 Task: Search one way flight ticket for 2 adults, 2 children, 2 infants in seat in first from Monterey: Monterey Regional Airport (was Monterey Peninsula Airport) to South Bend: South Bend International Airport on 8-6-2023. Choice of flights is Singapure airlines. Number of bags: 2 carry on bags. Price is upto 71000. Outbound departure time preference is 16:30.
Action: Mouse moved to (349, 143)
Screenshot: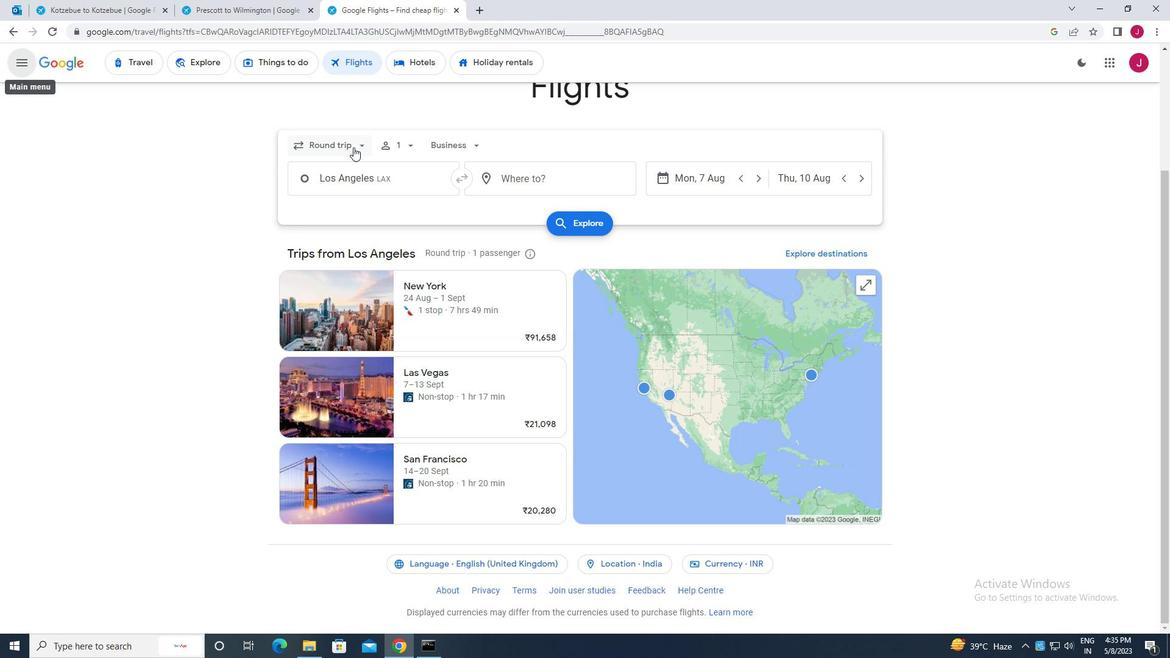 
Action: Mouse pressed left at (349, 143)
Screenshot: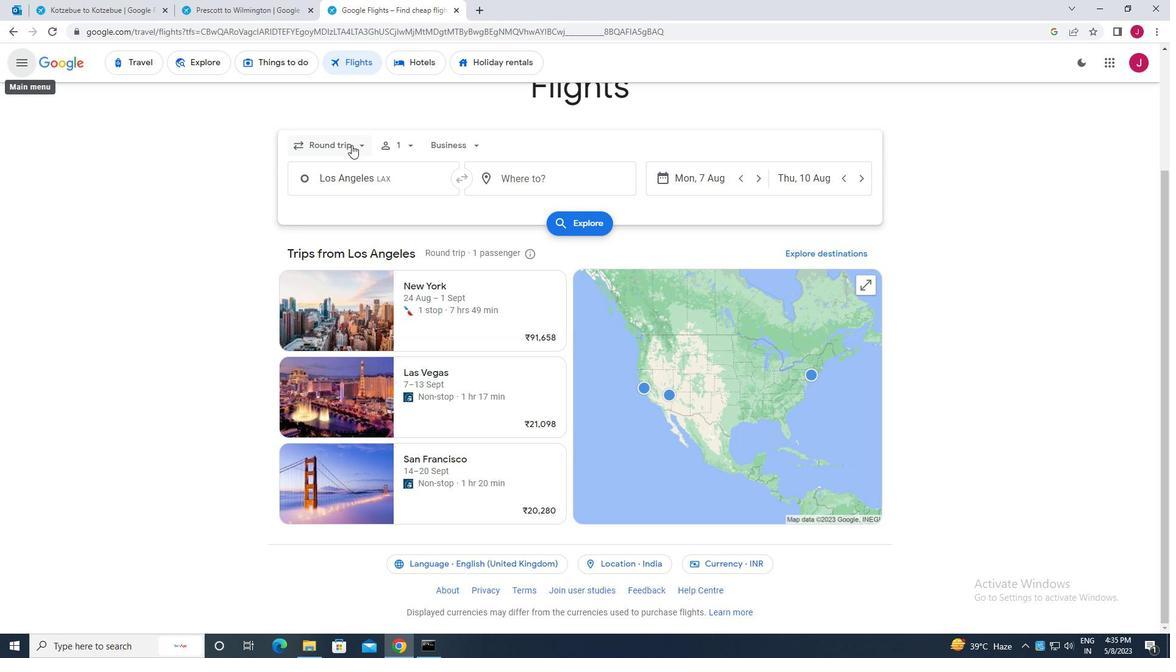 
Action: Mouse moved to (361, 202)
Screenshot: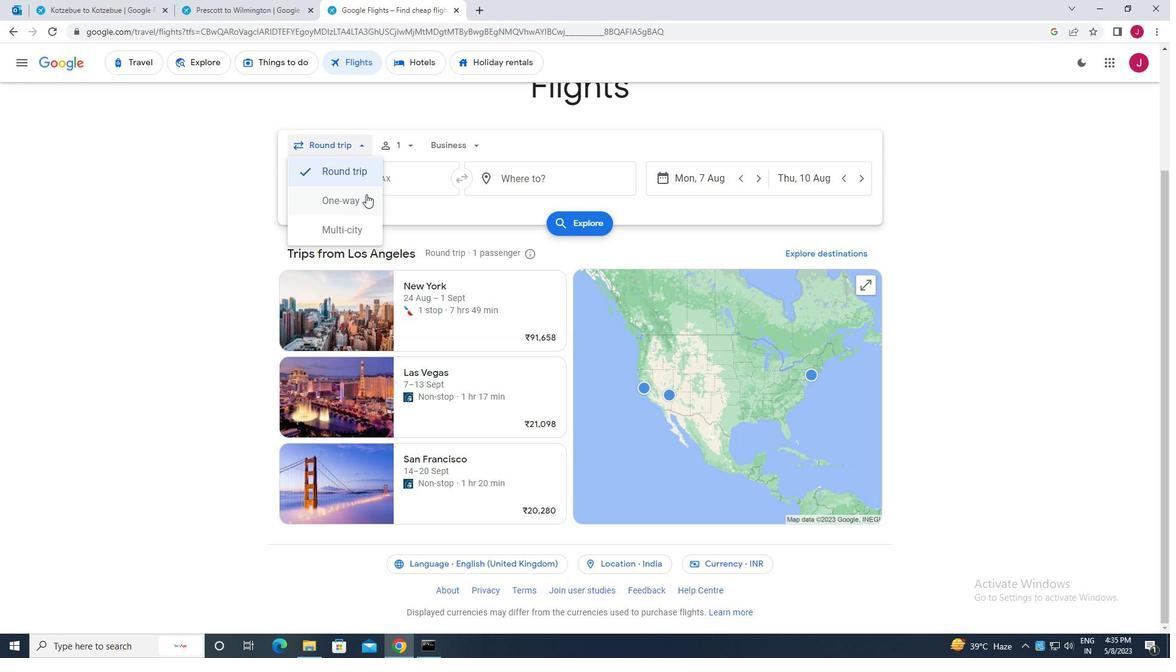 
Action: Mouse pressed left at (361, 202)
Screenshot: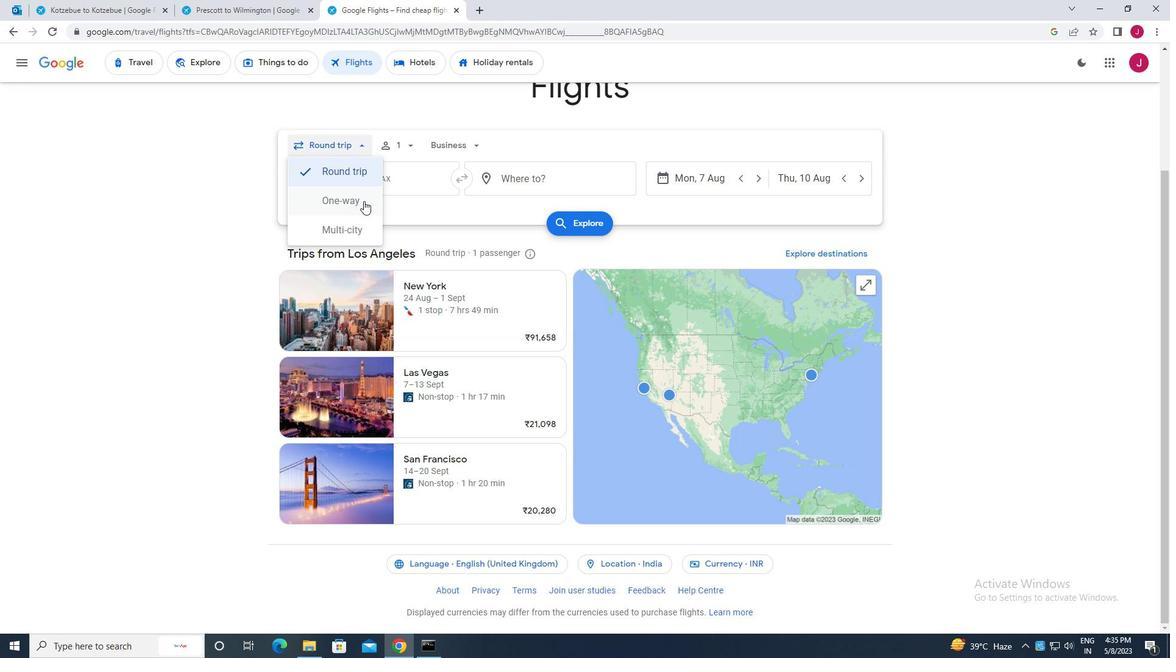 
Action: Mouse moved to (402, 145)
Screenshot: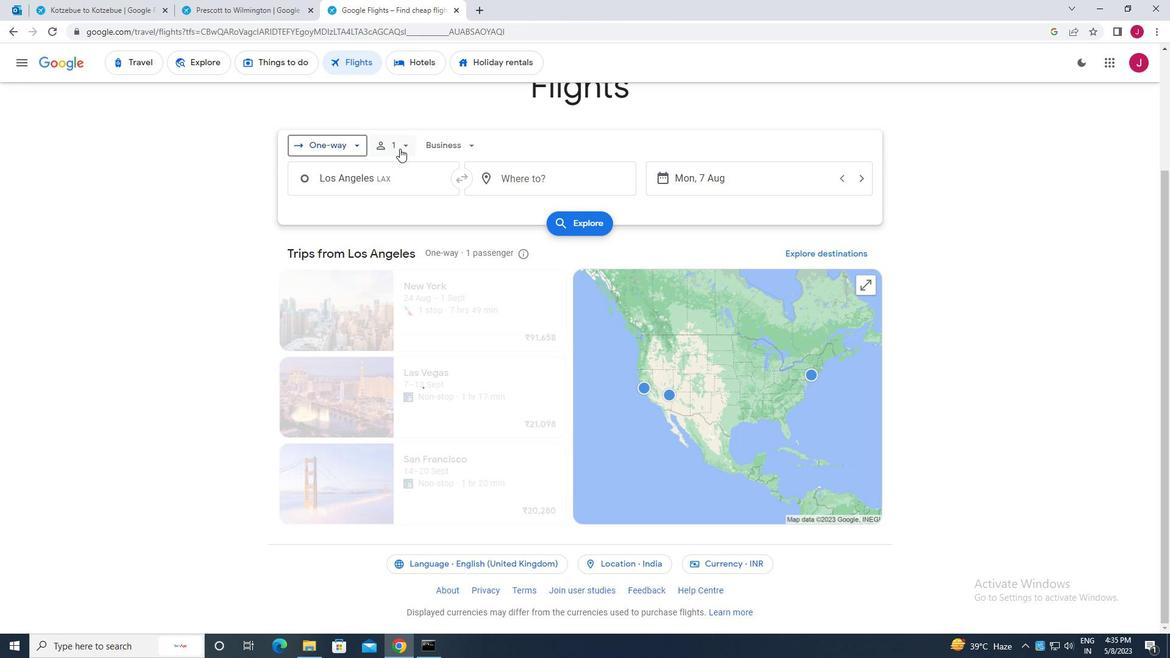 
Action: Mouse pressed left at (402, 145)
Screenshot: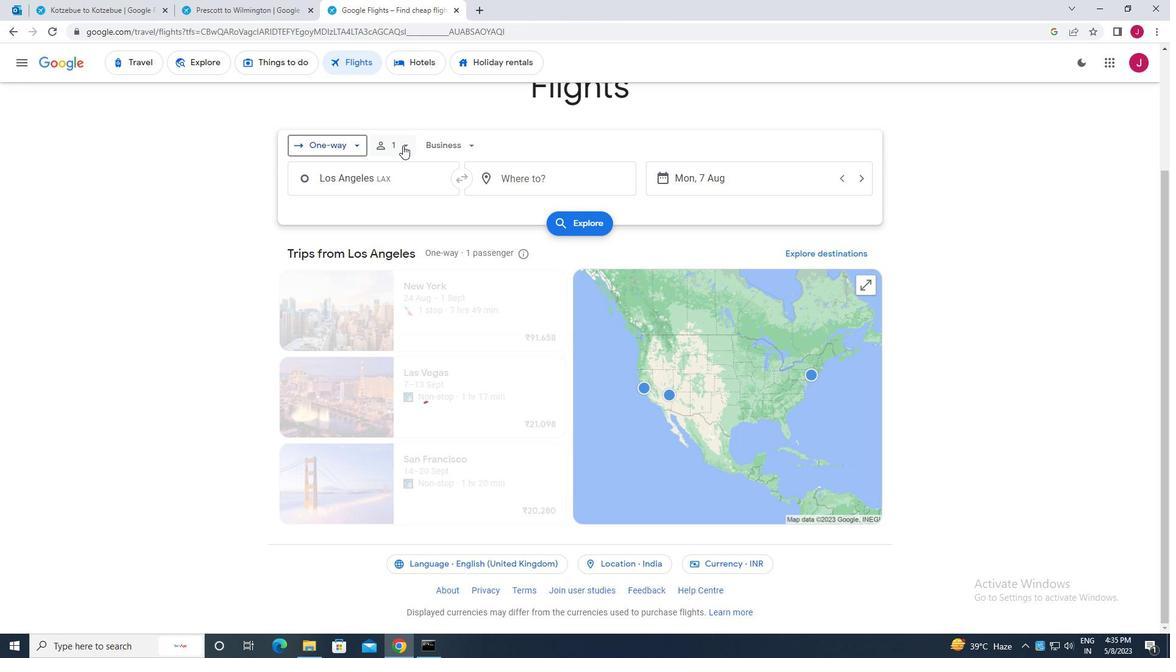 
Action: Mouse moved to (508, 176)
Screenshot: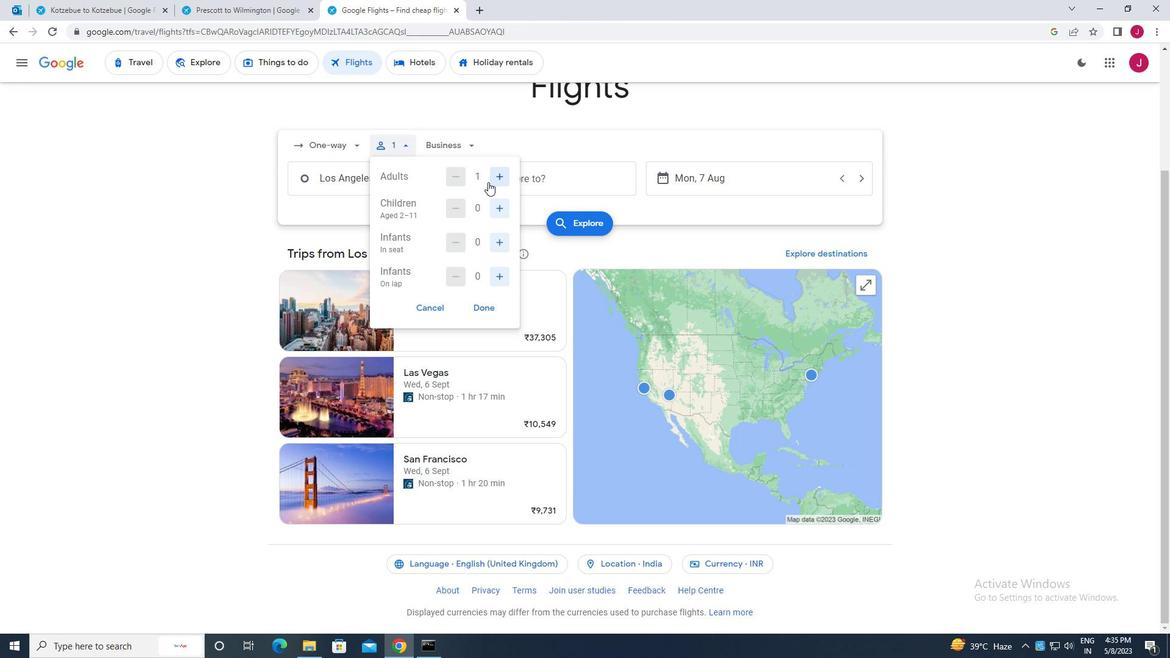 
Action: Mouse pressed left at (508, 176)
Screenshot: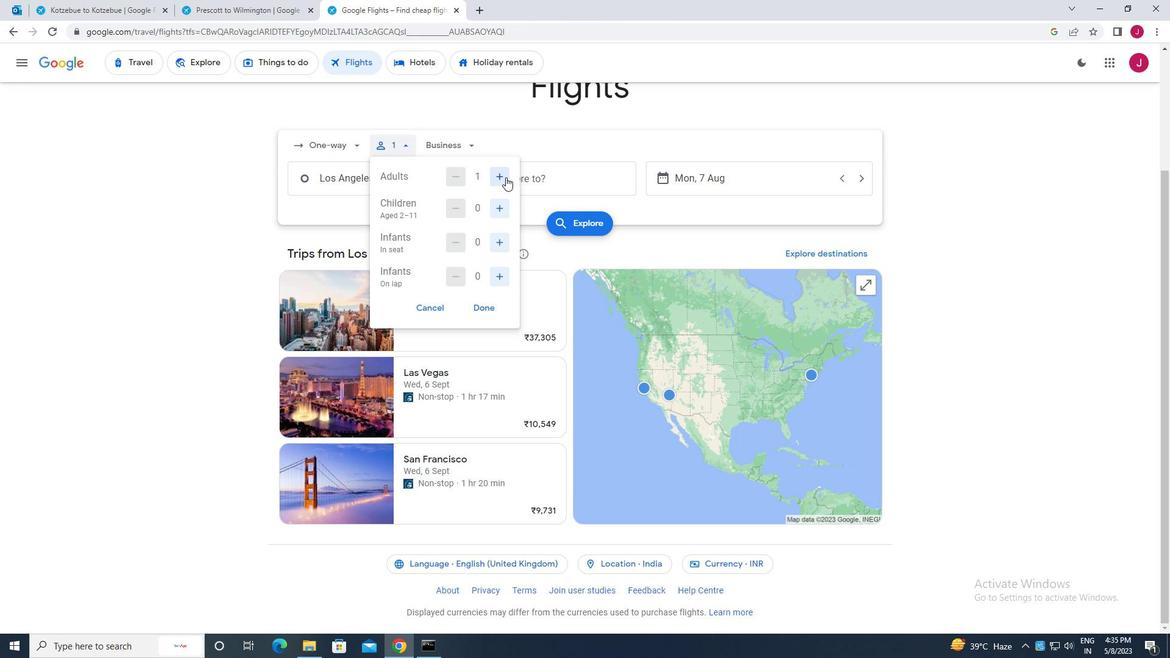 
Action: Mouse moved to (502, 207)
Screenshot: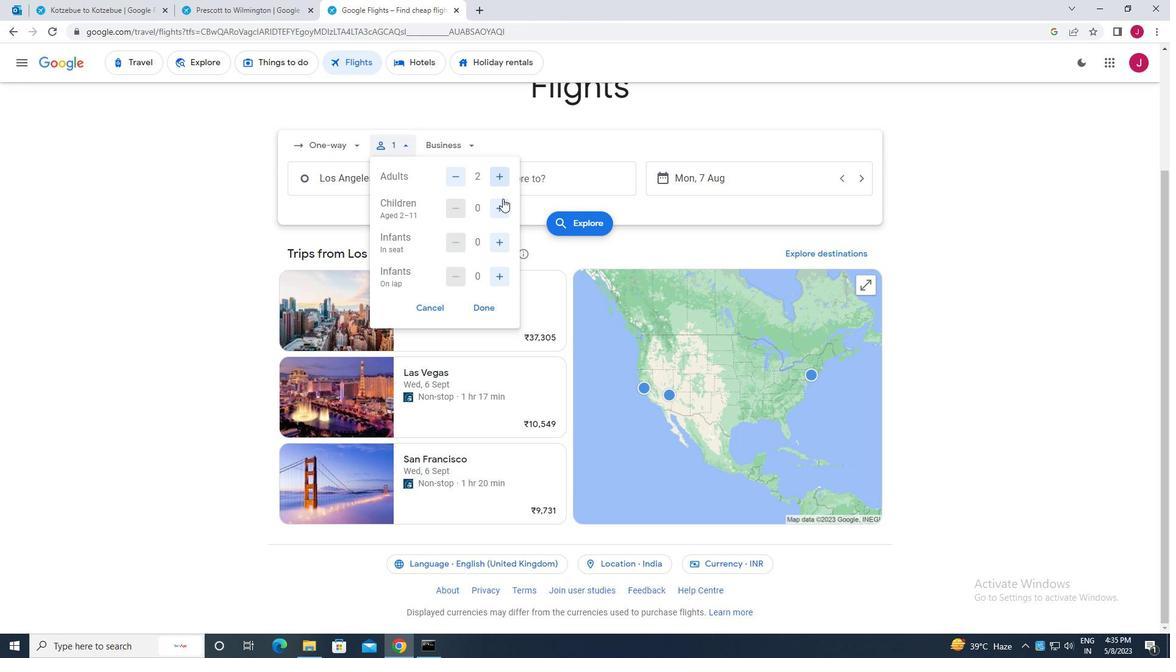 
Action: Mouse pressed left at (502, 207)
Screenshot: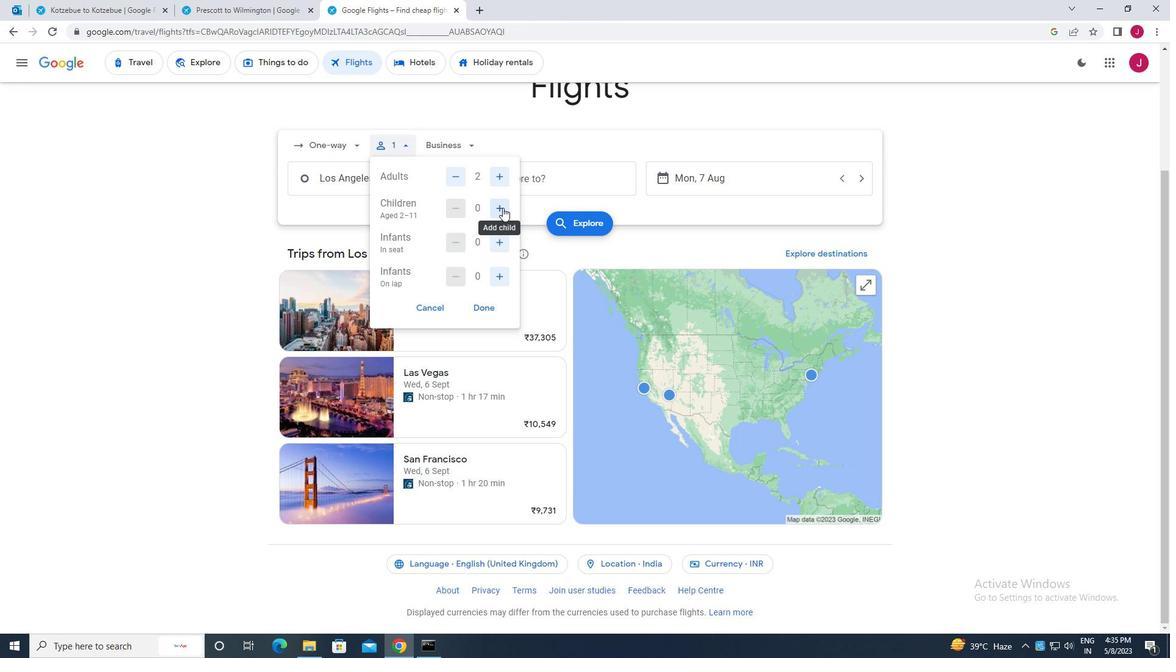 
Action: Mouse pressed left at (502, 207)
Screenshot: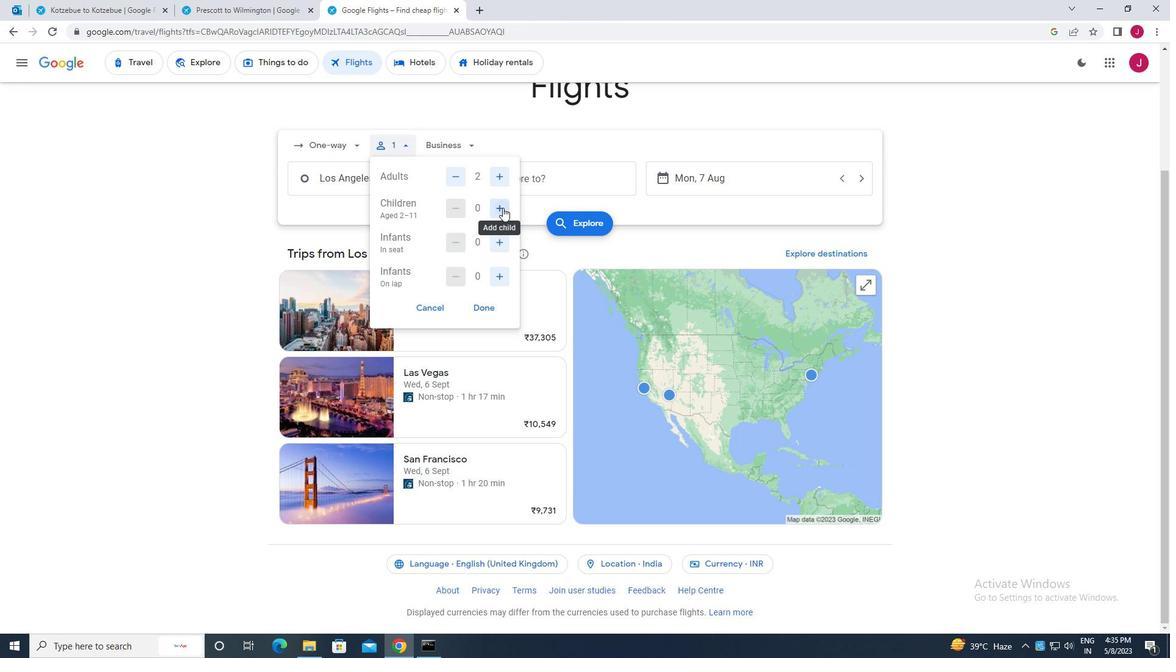 
Action: Mouse moved to (504, 237)
Screenshot: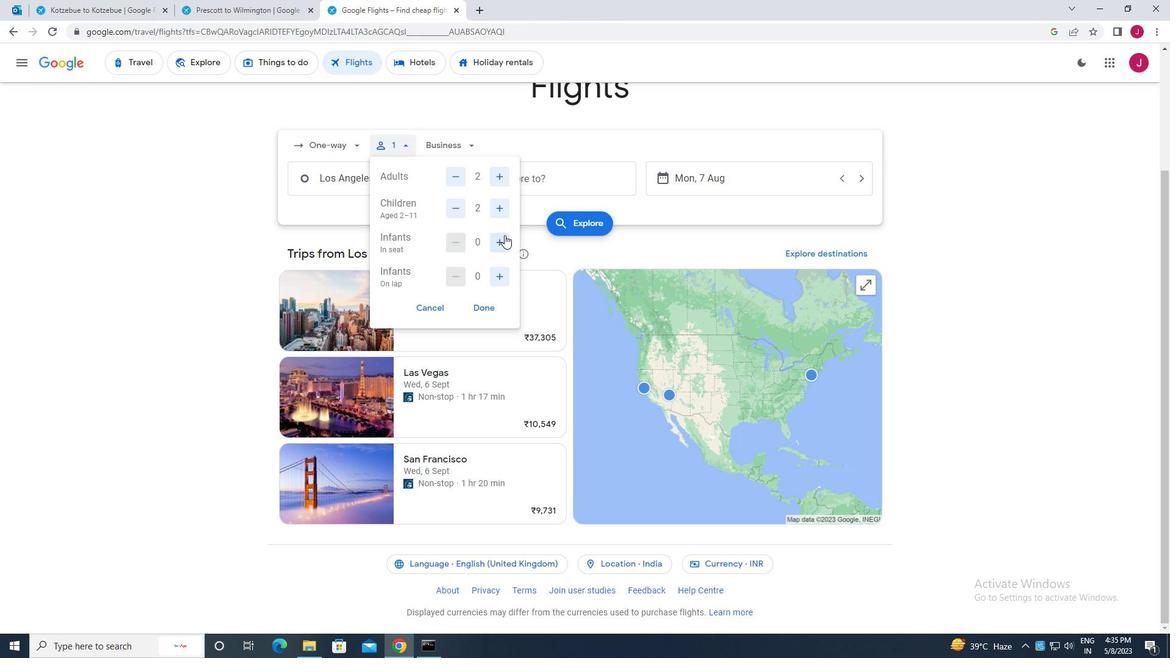 
Action: Mouse pressed left at (504, 237)
Screenshot: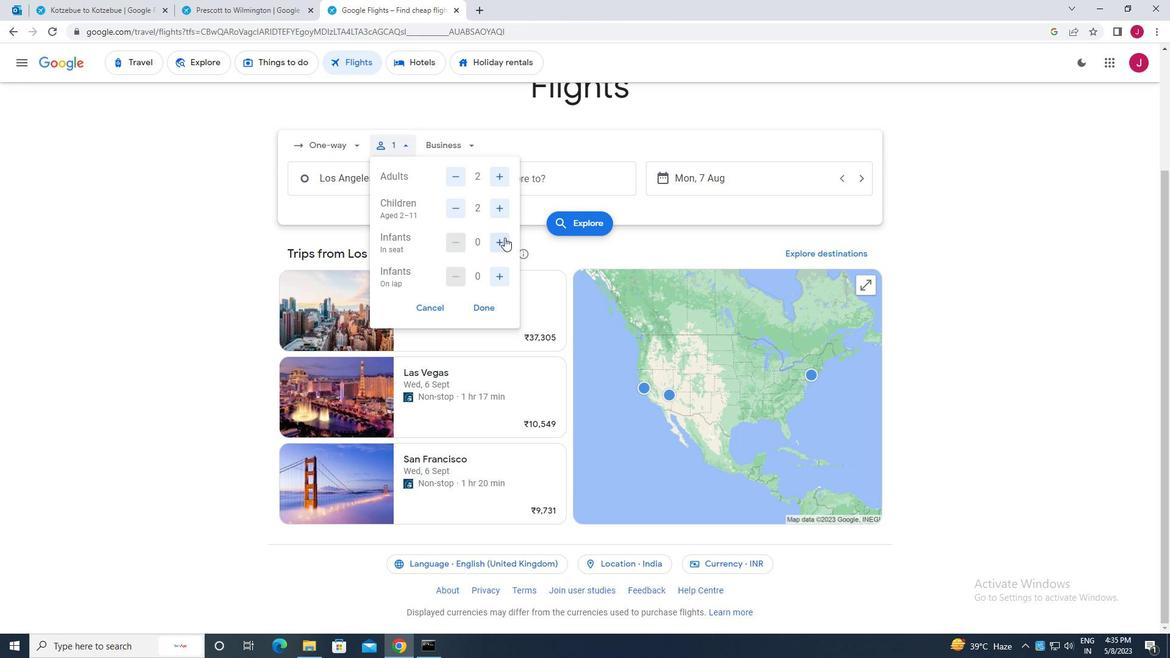 
Action: Mouse moved to (504, 238)
Screenshot: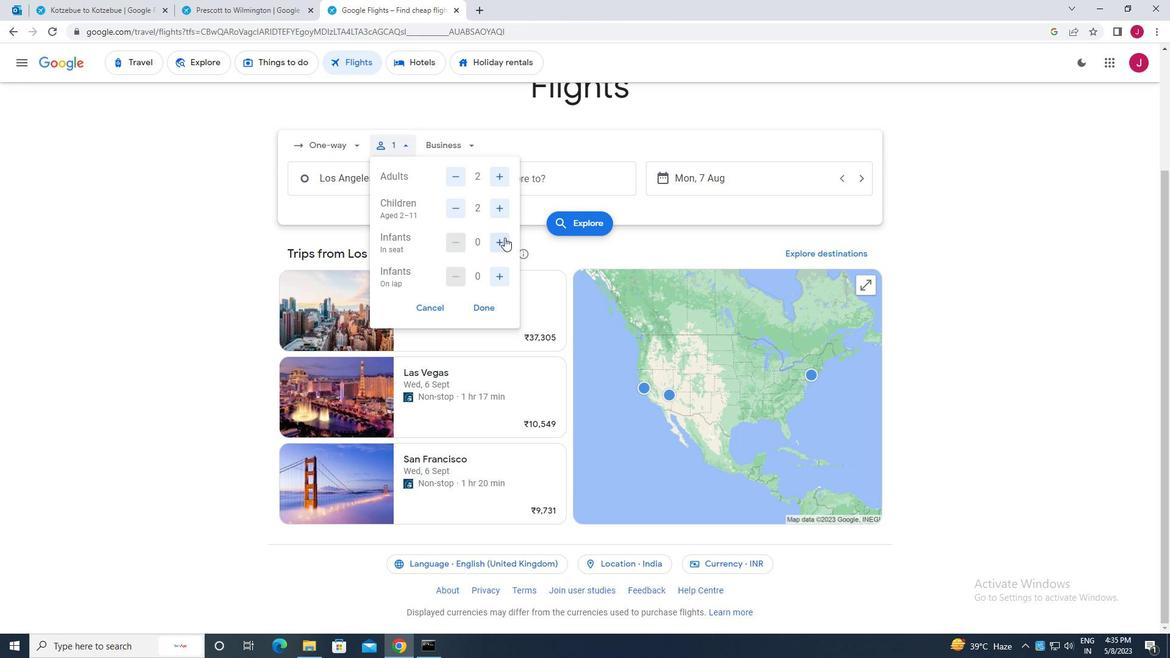 
Action: Mouse pressed left at (504, 238)
Screenshot: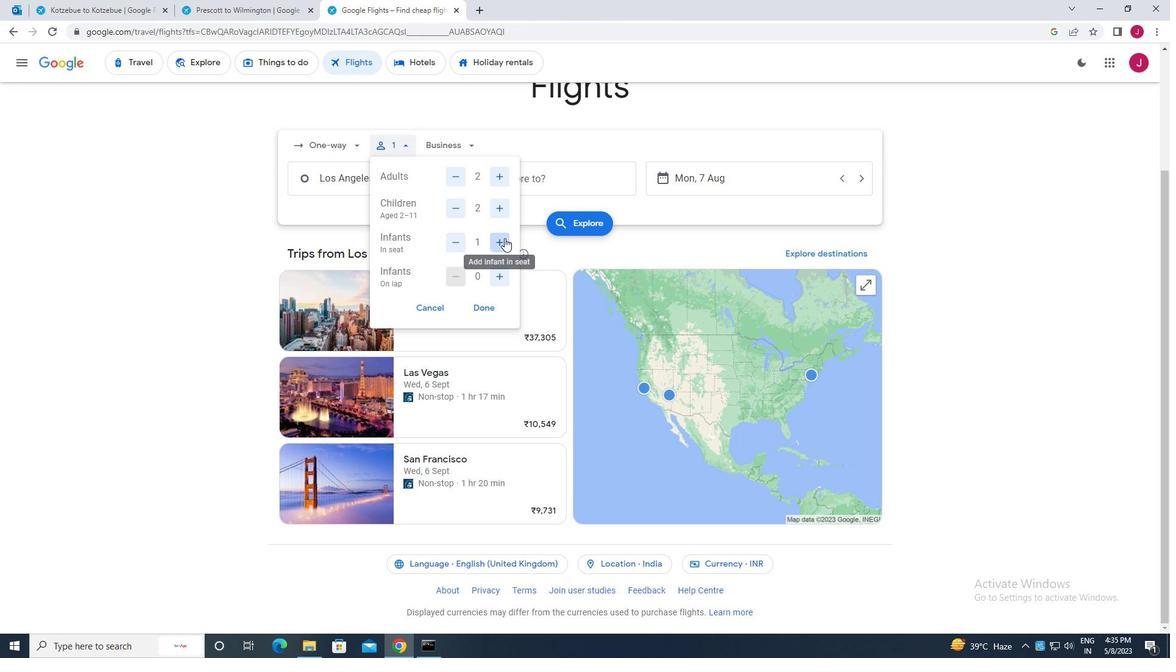 
Action: Mouse moved to (487, 306)
Screenshot: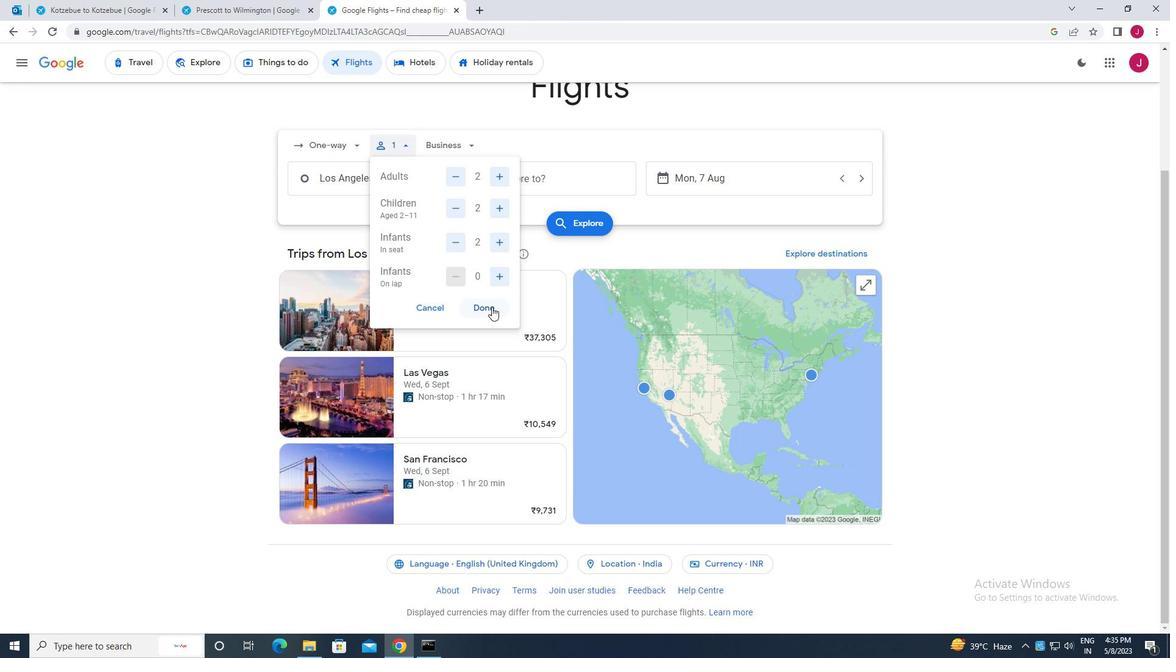 
Action: Mouse pressed left at (487, 306)
Screenshot: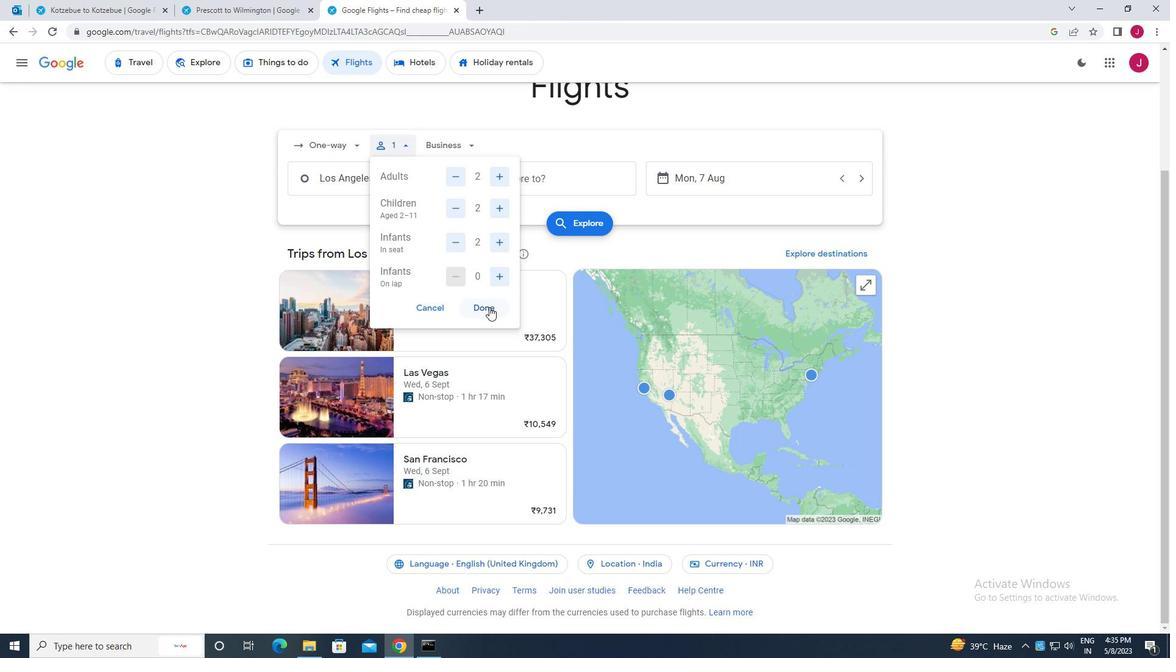 
Action: Mouse moved to (461, 146)
Screenshot: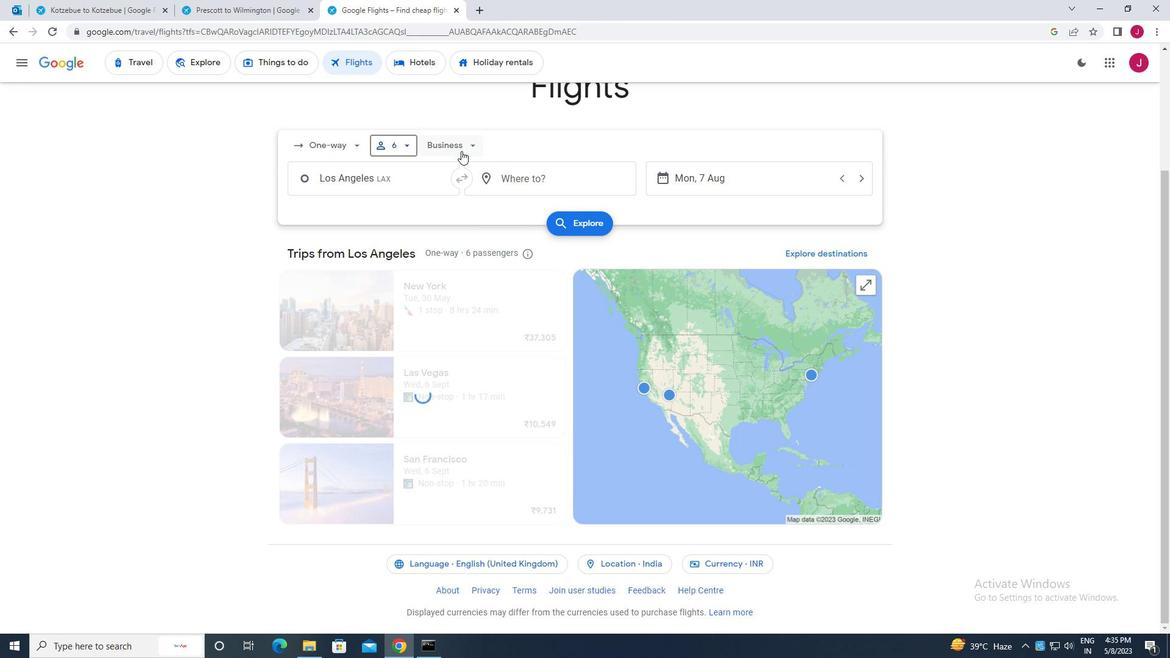 
Action: Mouse pressed left at (461, 146)
Screenshot: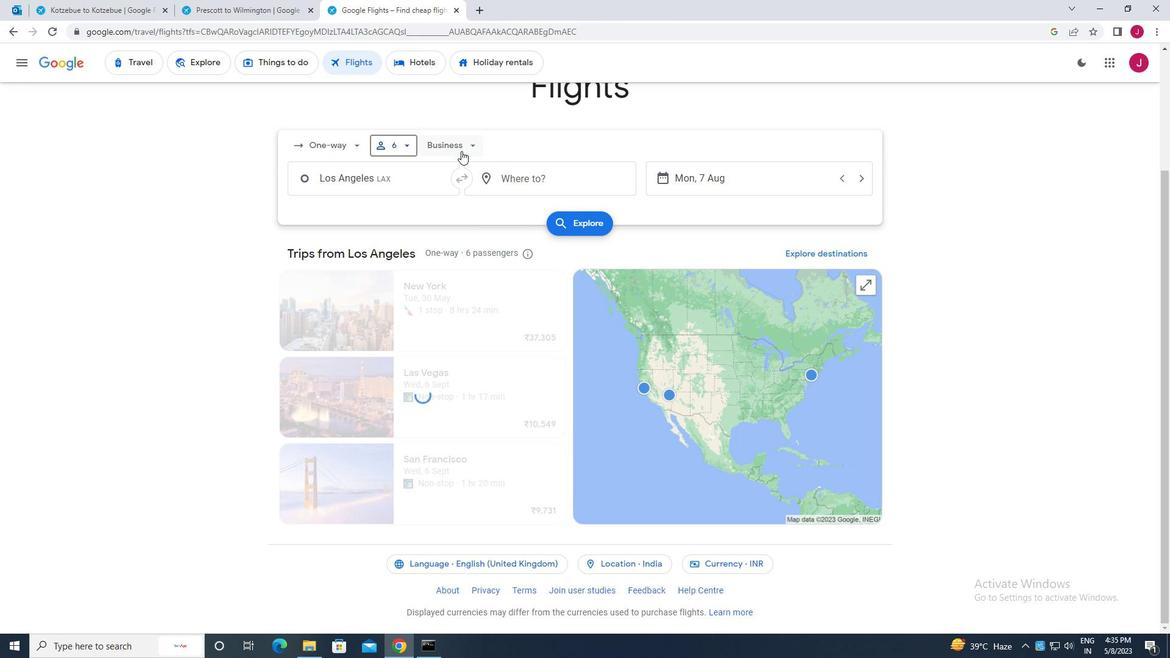 
Action: Mouse moved to (465, 257)
Screenshot: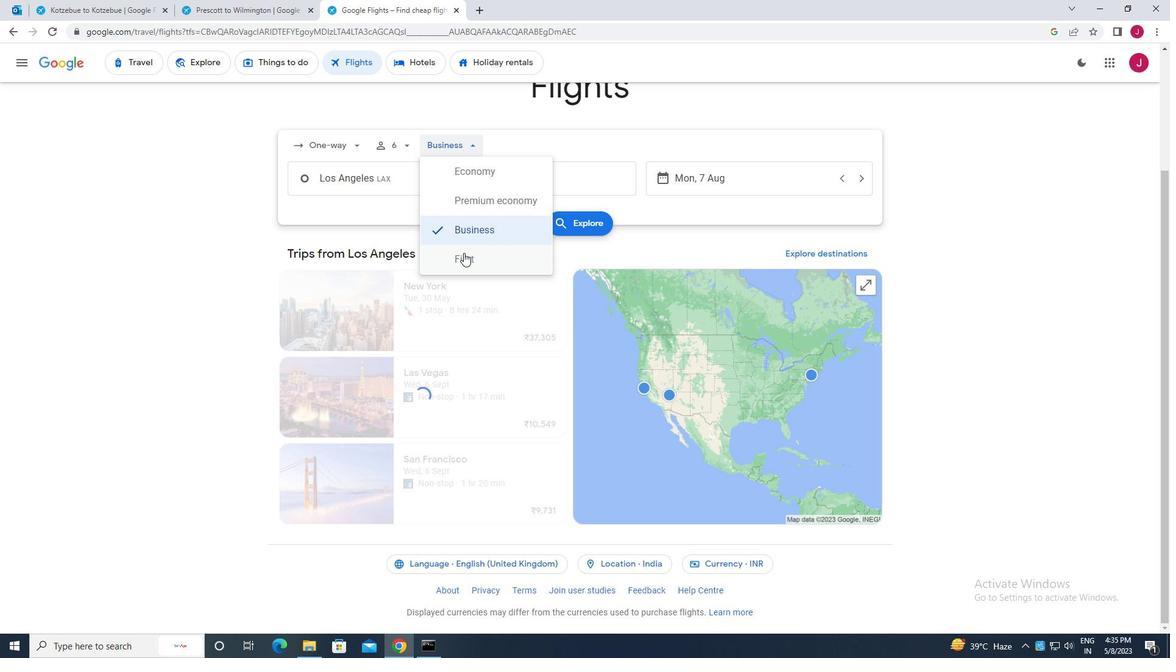 
Action: Mouse pressed left at (465, 257)
Screenshot: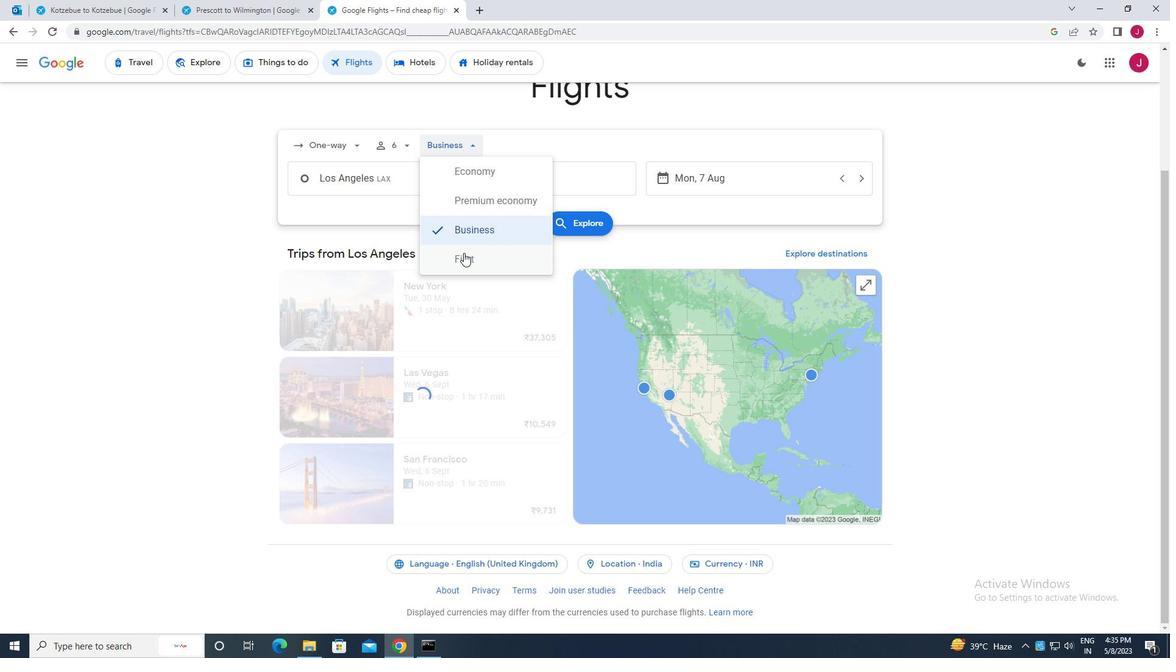 
Action: Mouse moved to (388, 173)
Screenshot: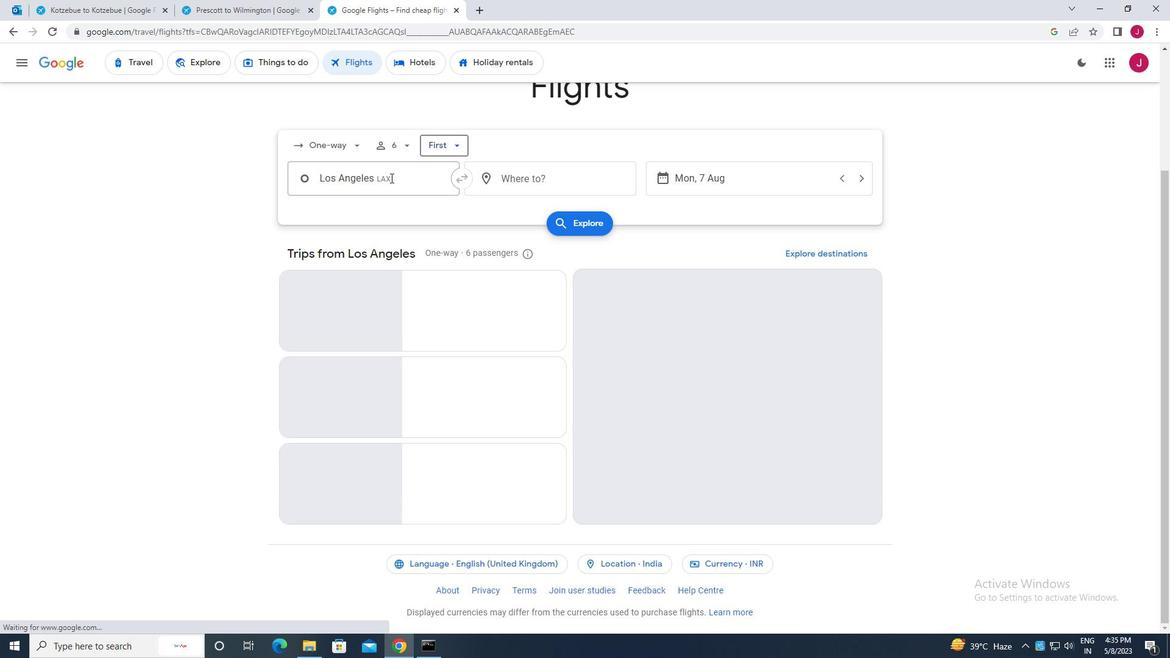 
Action: Mouse pressed left at (388, 173)
Screenshot: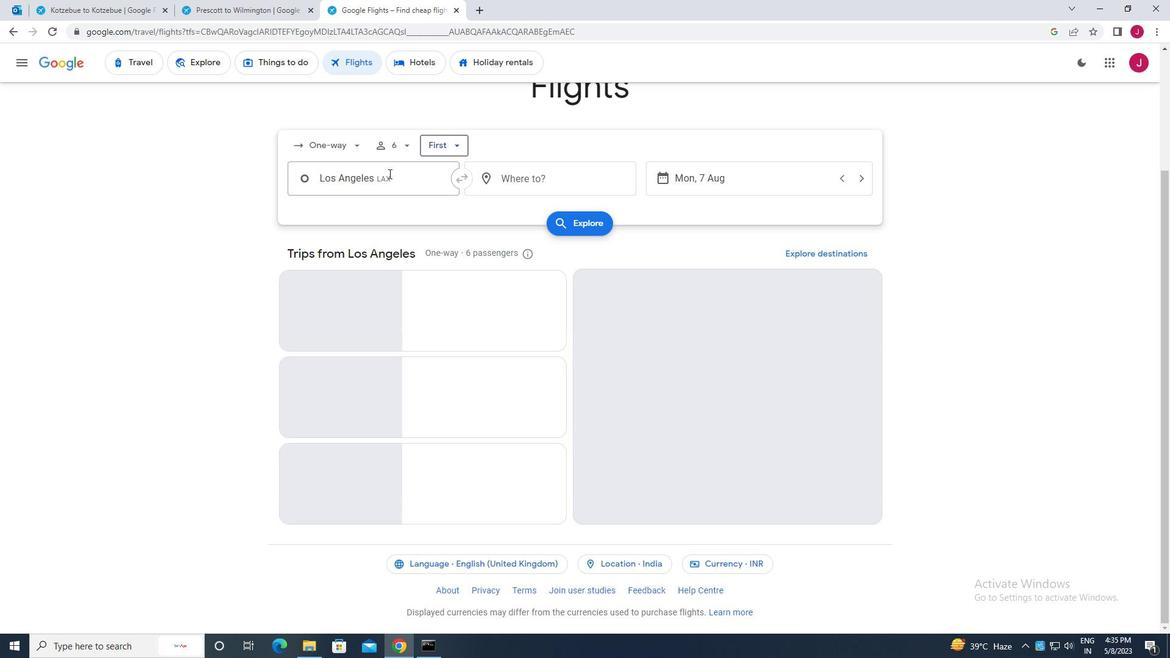 
Action: Key pressed monetery
Screenshot: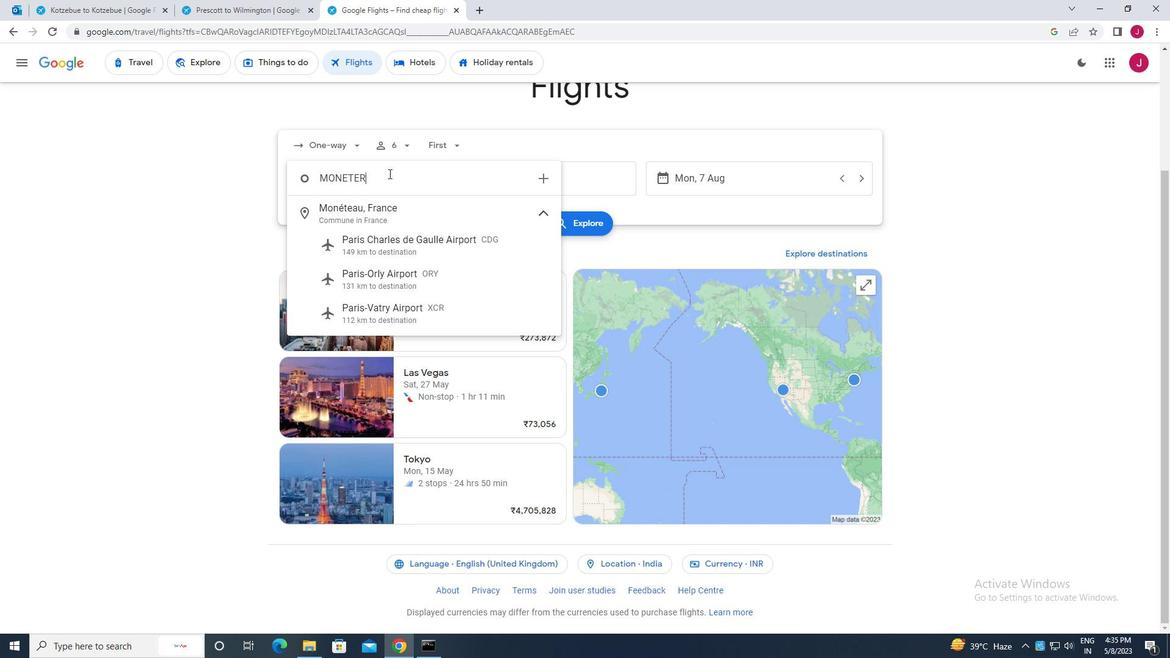 
Action: Mouse moved to (392, 307)
Screenshot: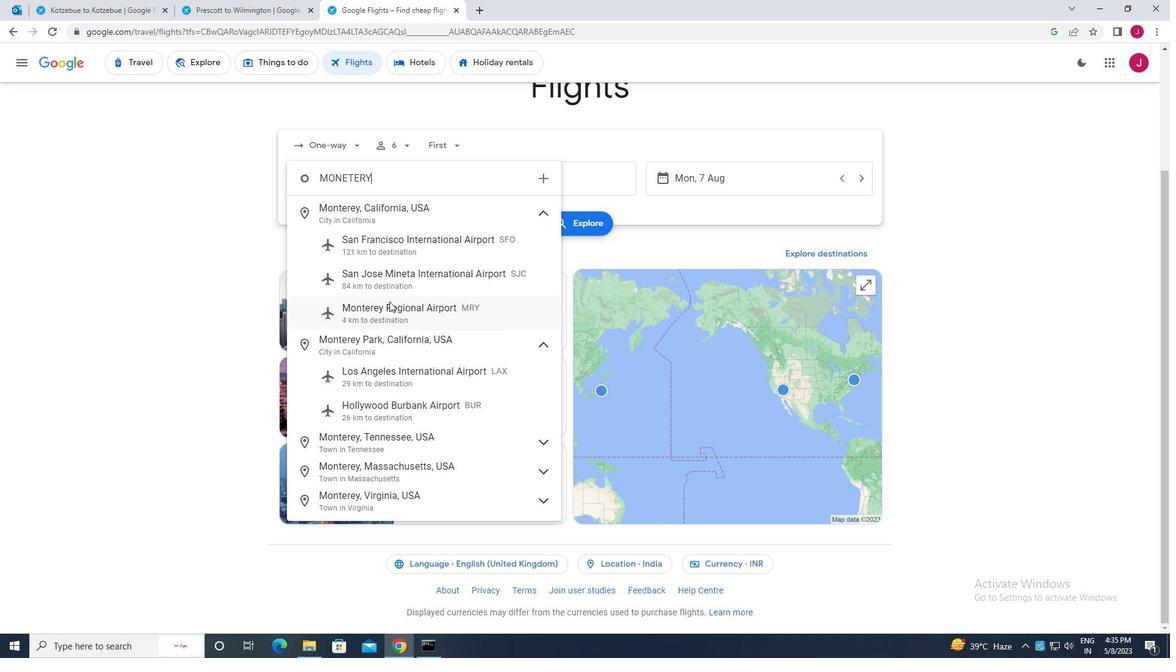 
Action: Mouse pressed left at (392, 307)
Screenshot: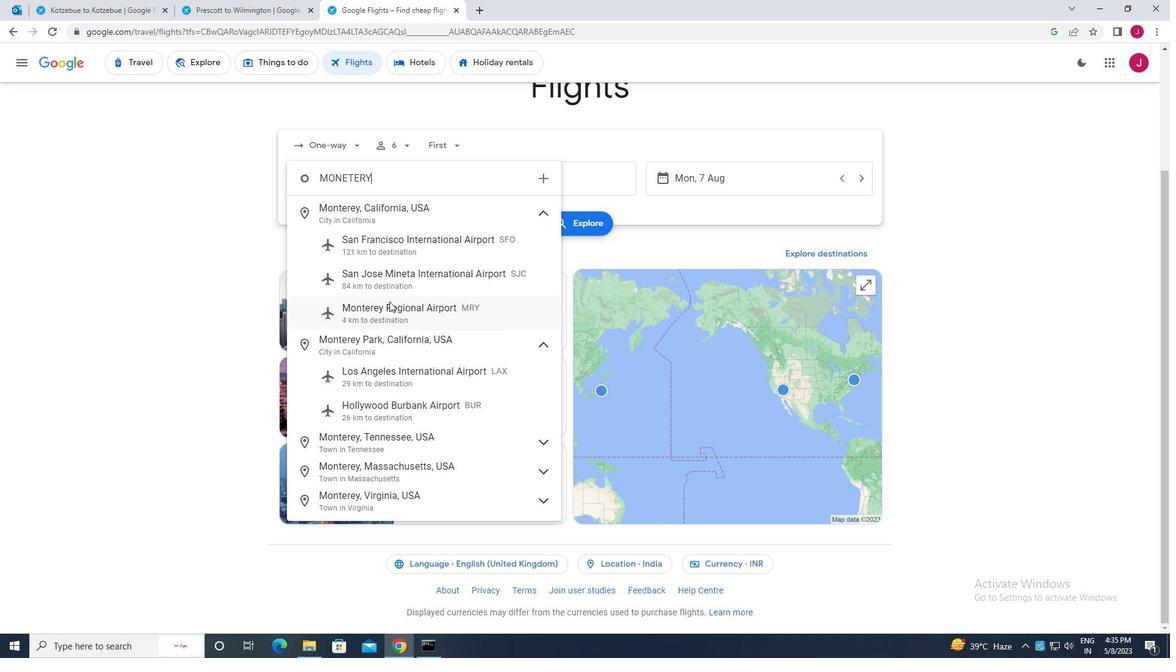 
Action: Mouse moved to (557, 165)
Screenshot: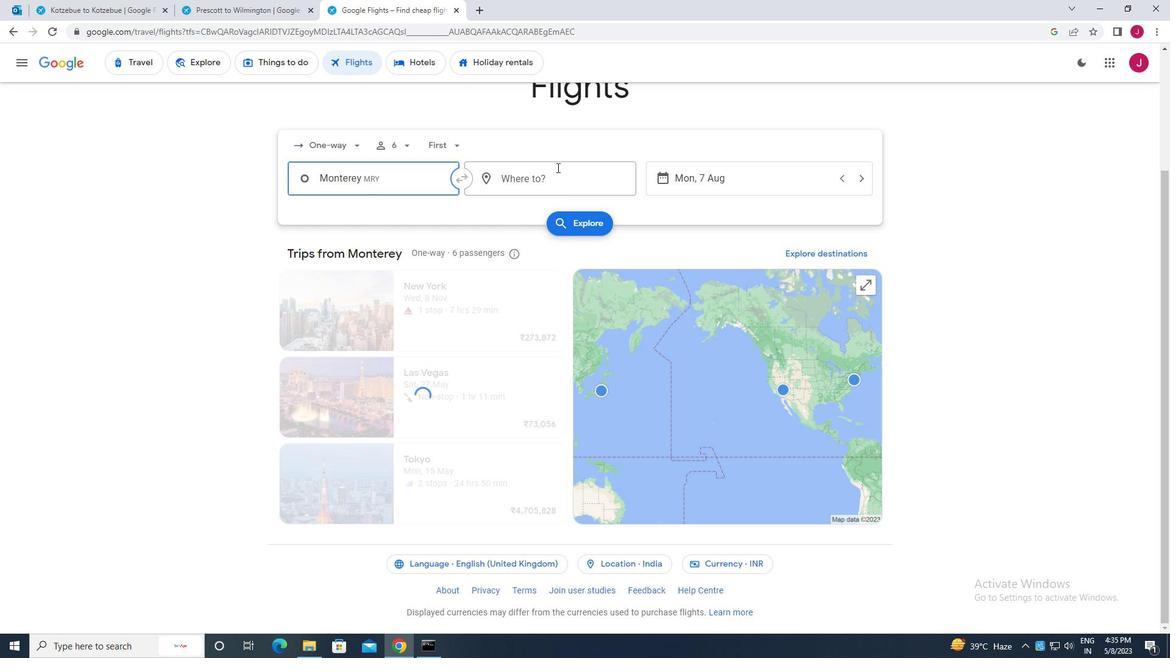 
Action: Mouse pressed left at (557, 165)
Screenshot: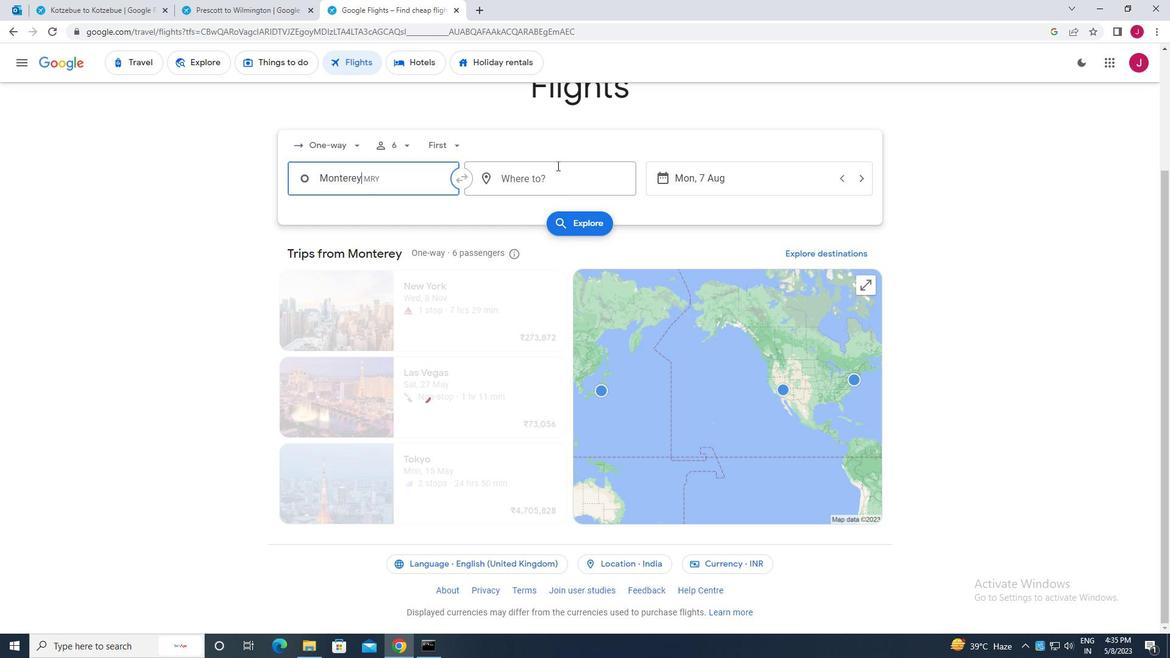 
Action: Key pressed south<Key.space>bend
Screenshot: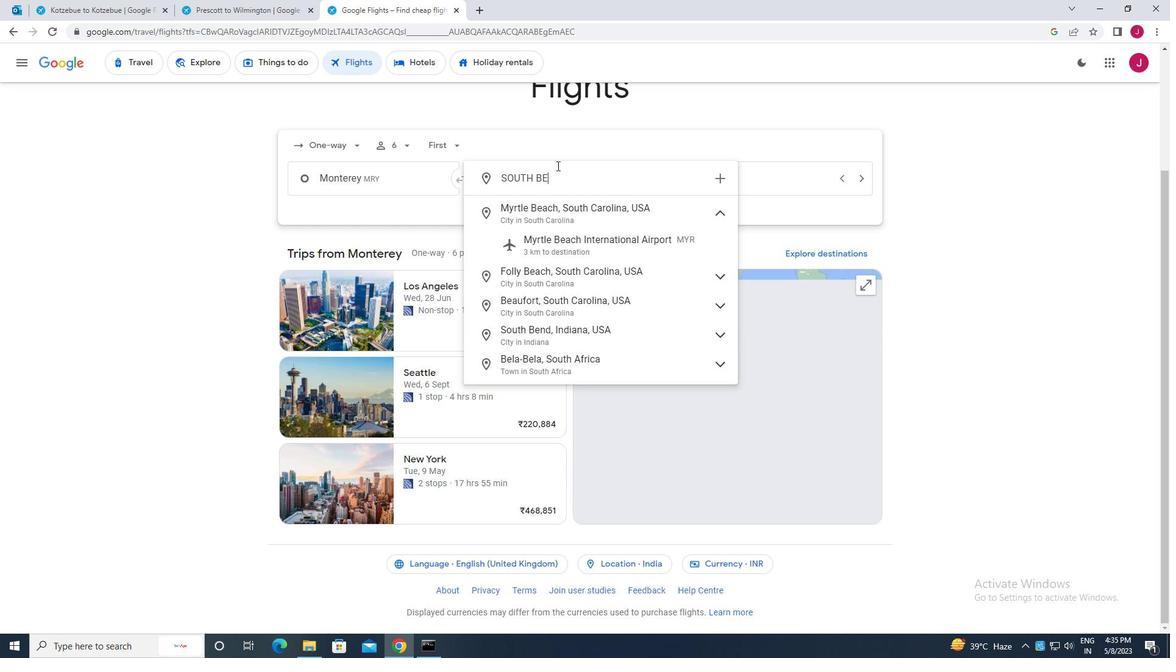 
Action: Mouse moved to (592, 248)
Screenshot: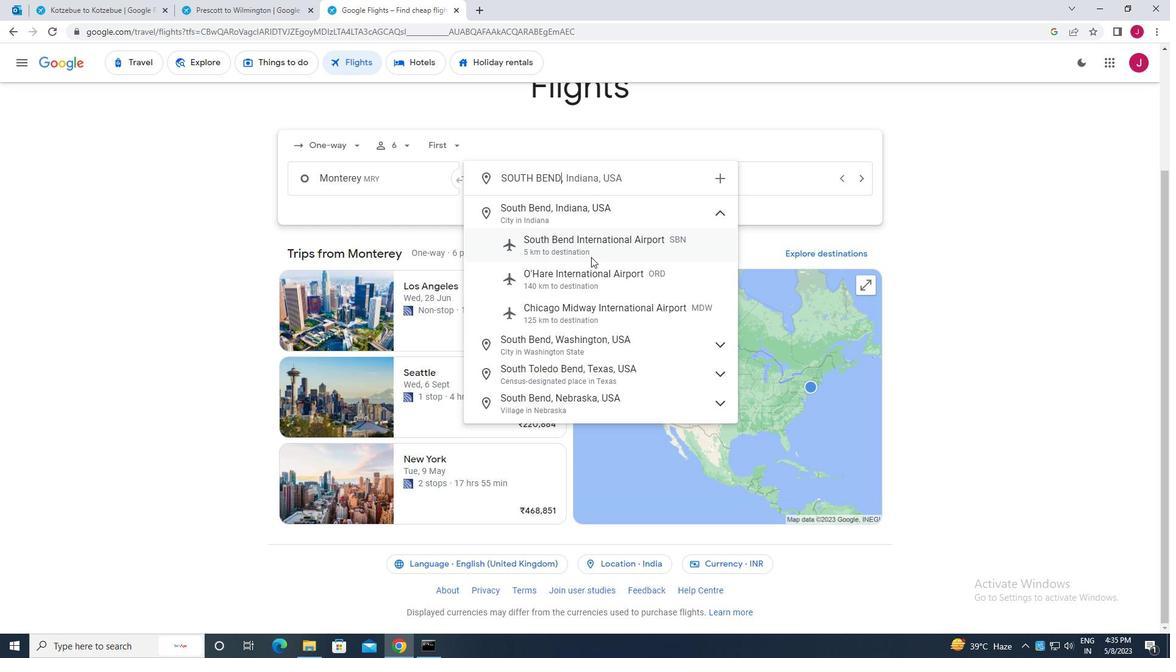 
Action: Mouse pressed left at (592, 248)
Screenshot: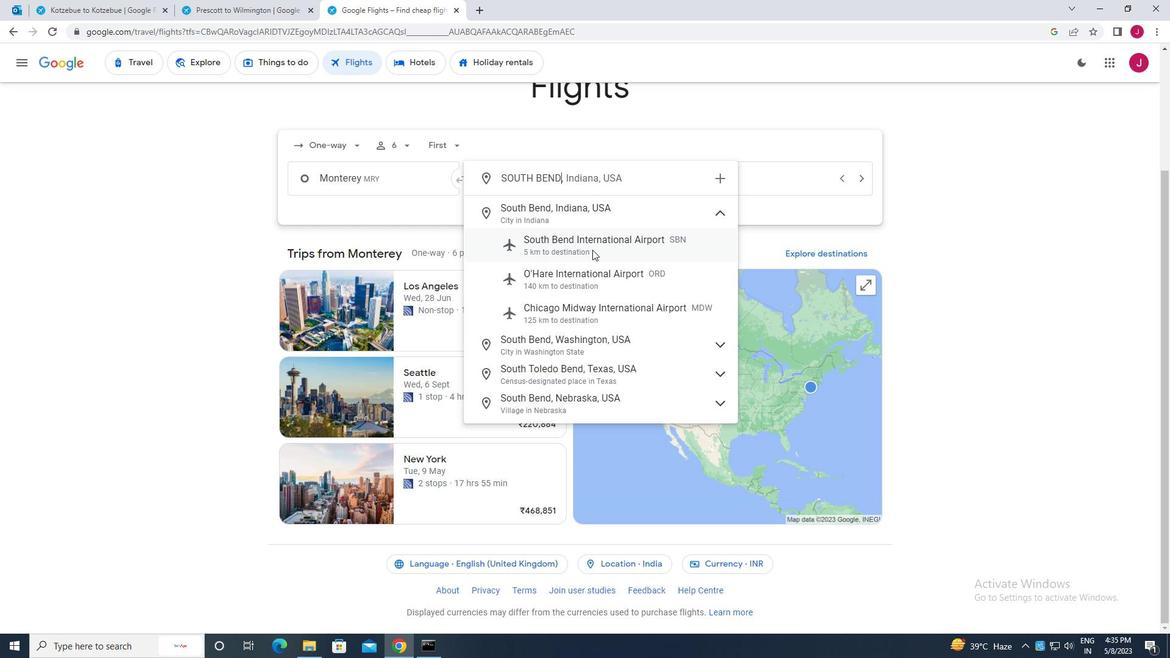 
Action: Mouse moved to (751, 187)
Screenshot: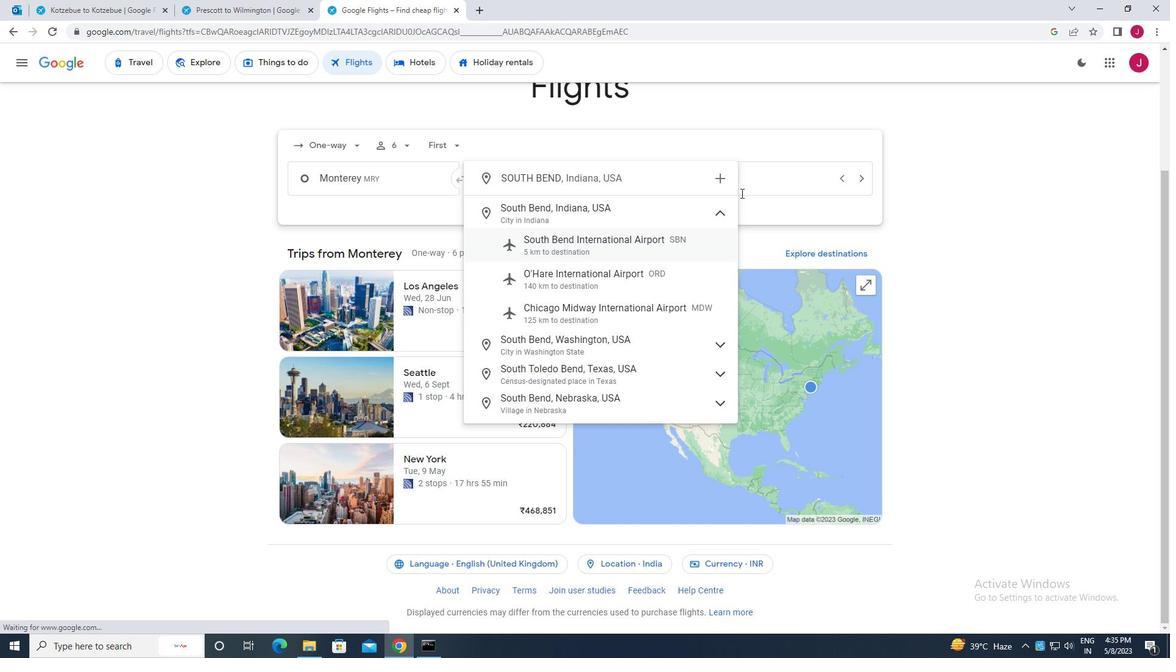 
Action: Mouse pressed left at (751, 187)
Screenshot: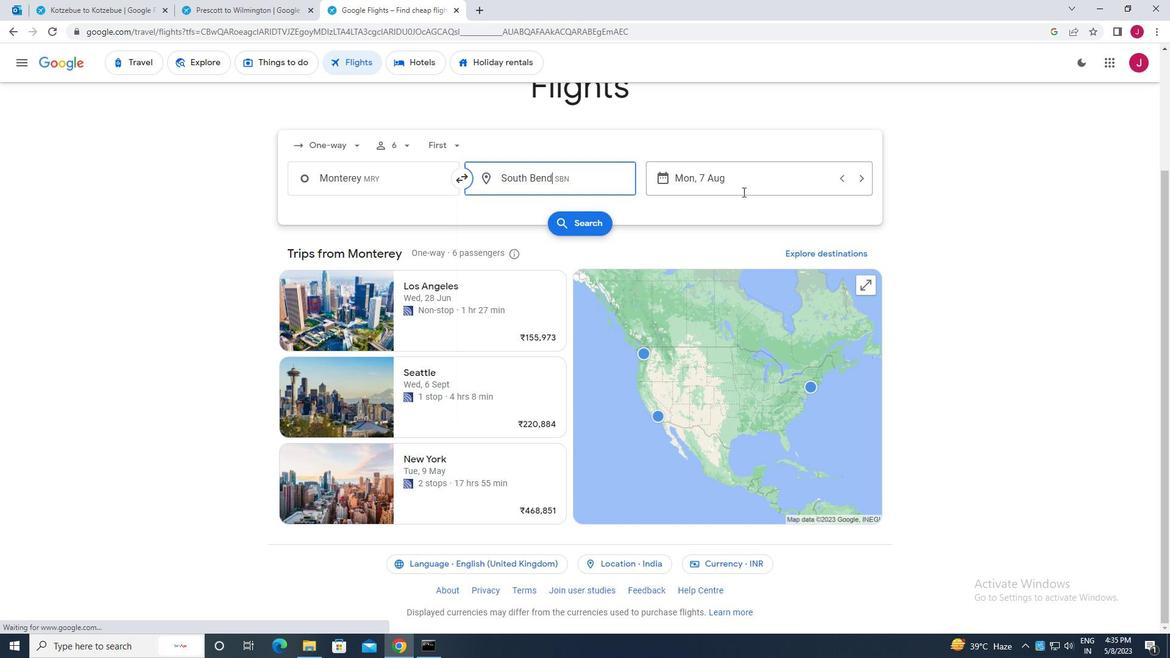 
Action: Mouse moved to (448, 302)
Screenshot: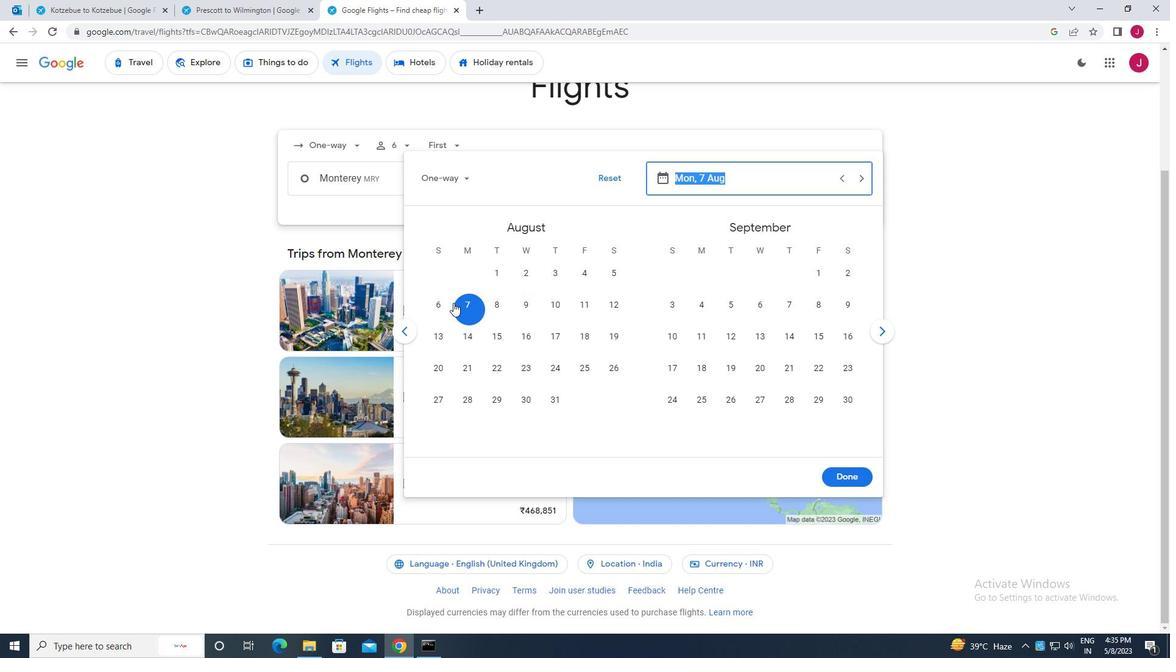 
Action: Mouse pressed left at (448, 302)
Screenshot: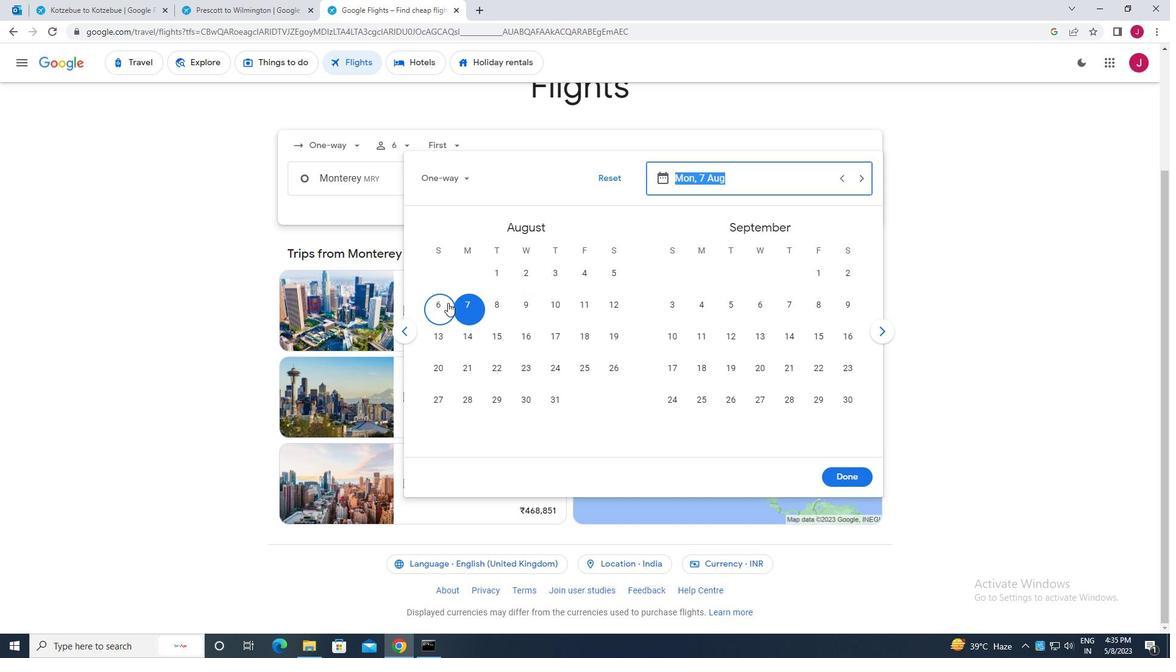 
Action: Mouse moved to (839, 473)
Screenshot: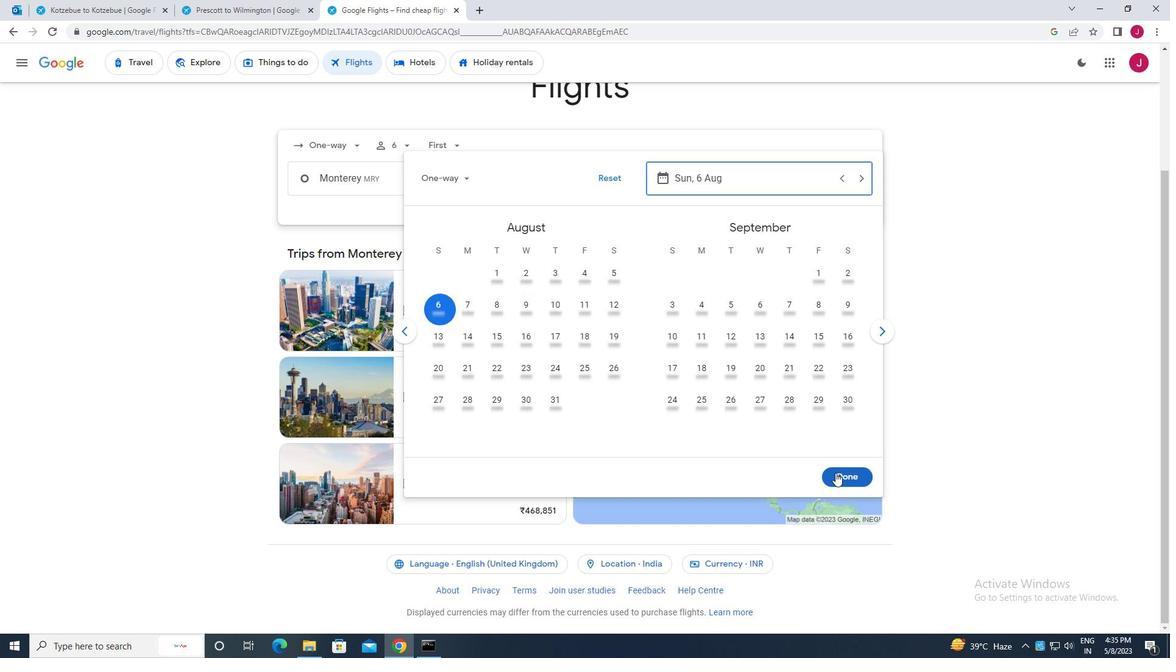 
Action: Mouse pressed left at (839, 473)
Screenshot: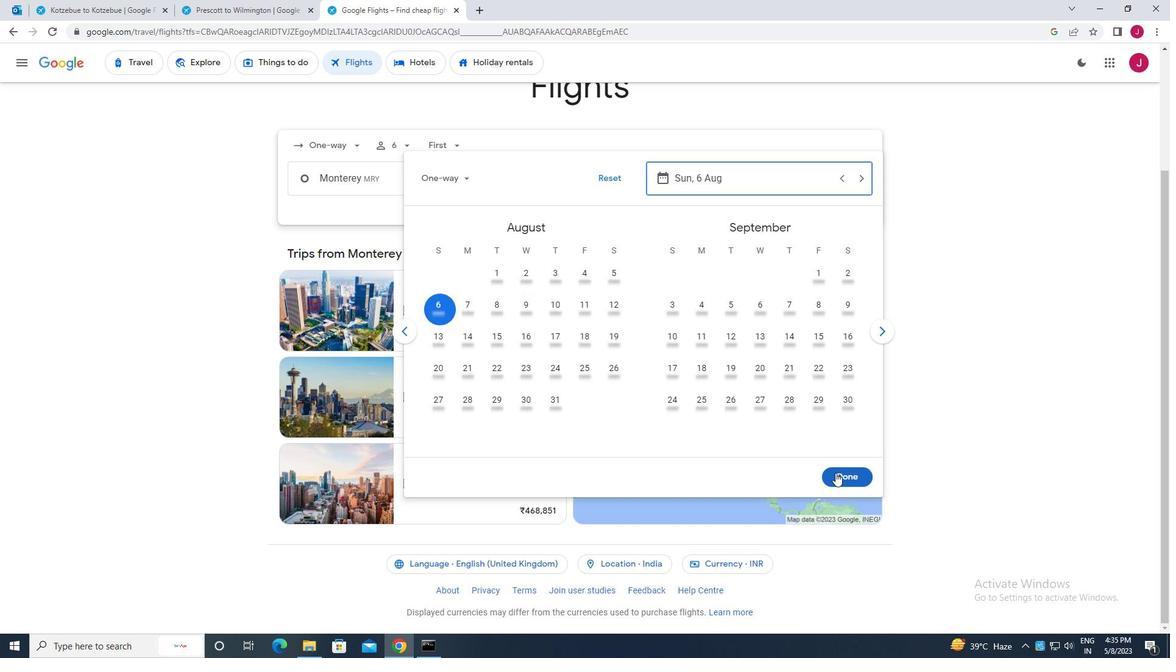 
Action: Mouse moved to (603, 224)
Screenshot: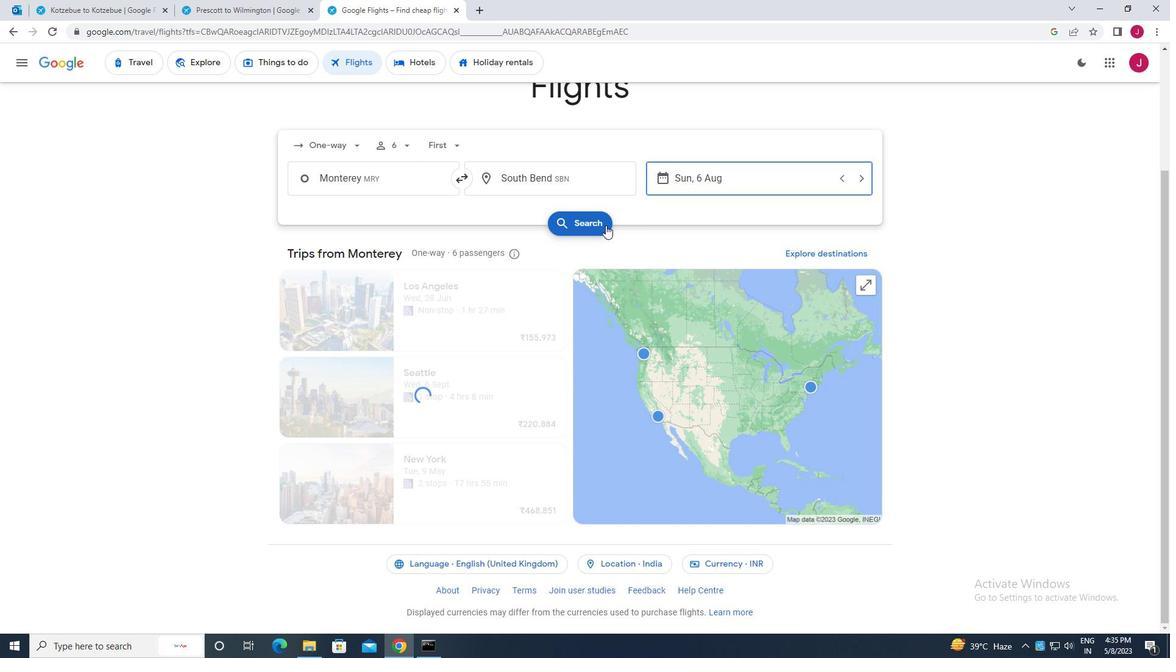 
Action: Mouse pressed left at (603, 224)
Screenshot: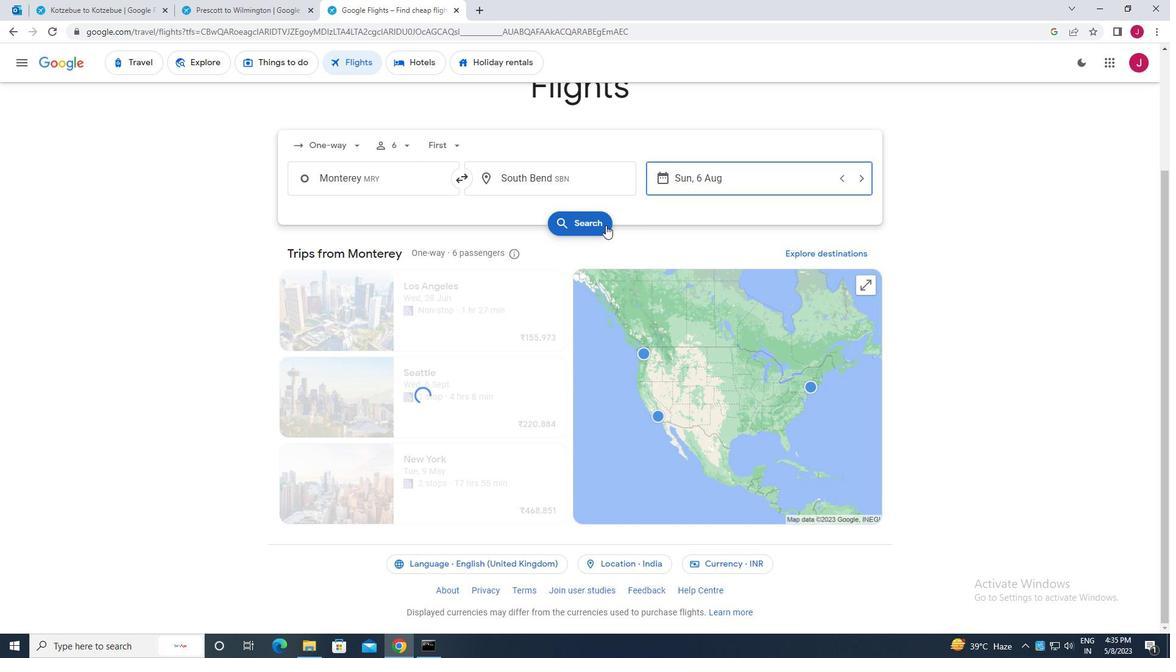 
Action: Mouse moved to (316, 174)
Screenshot: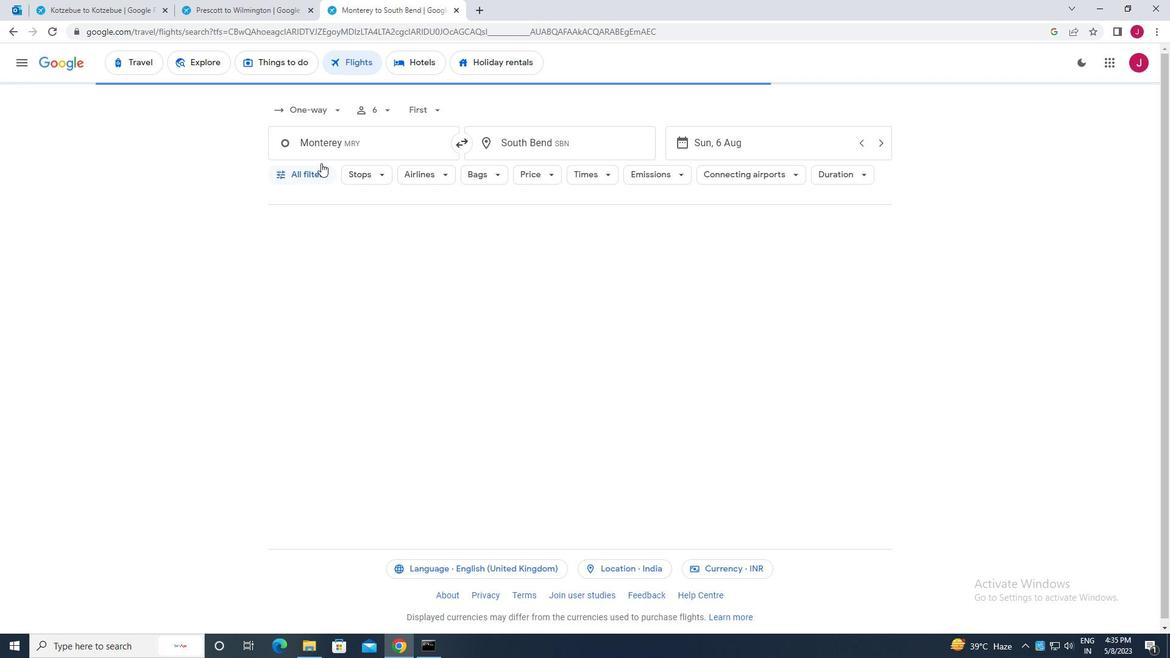 
Action: Mouse pressed left at (316, 174)
Screenshot: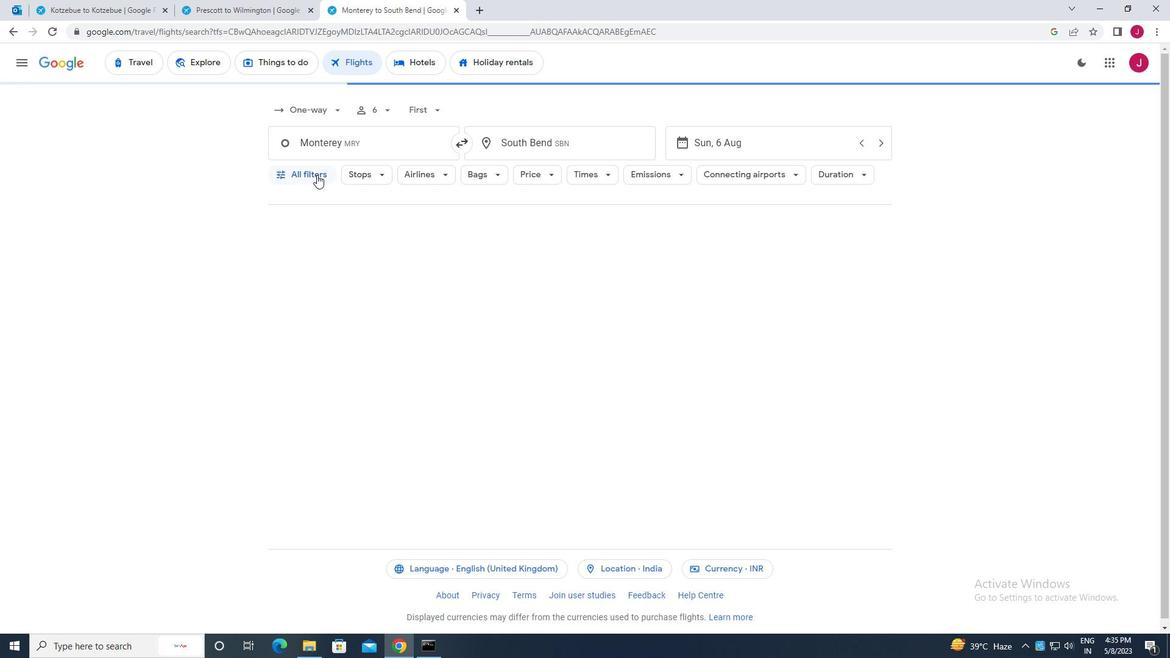 
Action: Mouse moved to (357, 315)
Screenshot: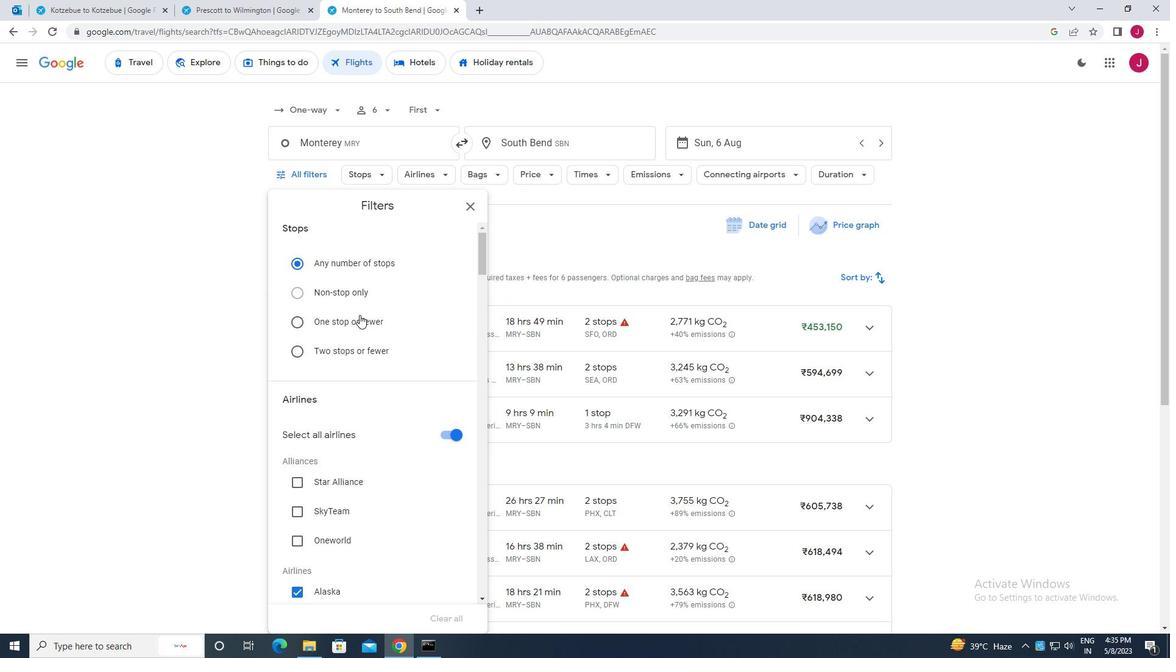 
Action: Mouse scrolled (357, 314) with delta (0, 0)
Screenshot: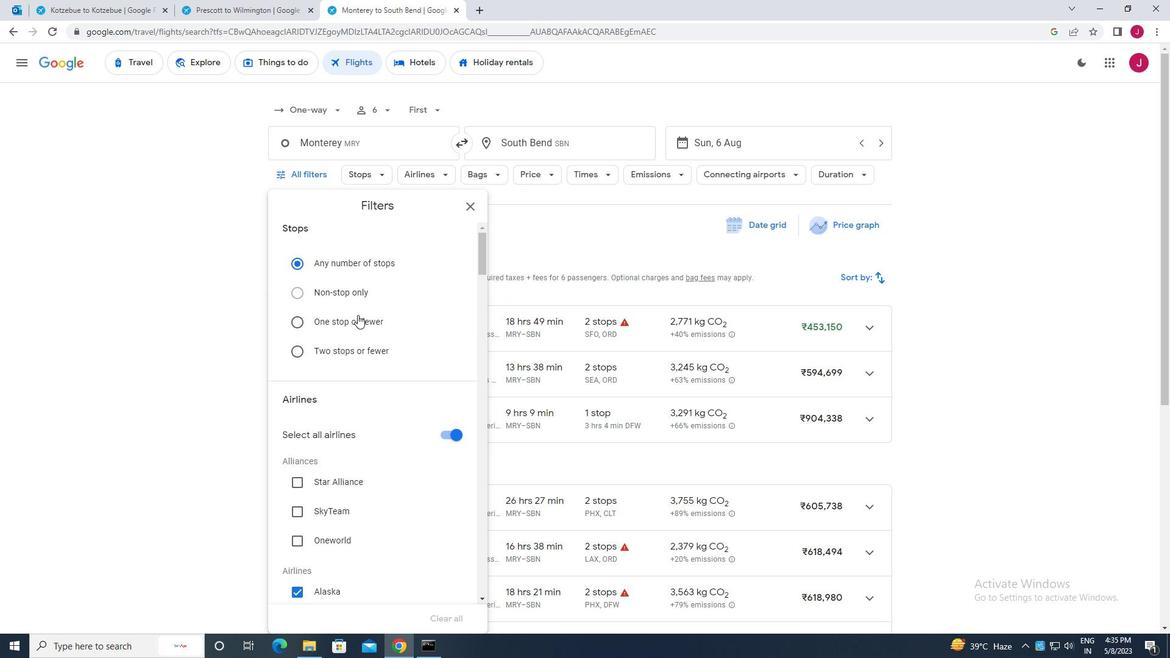
Action: Mouse moved to (356, 330)
Screenshot: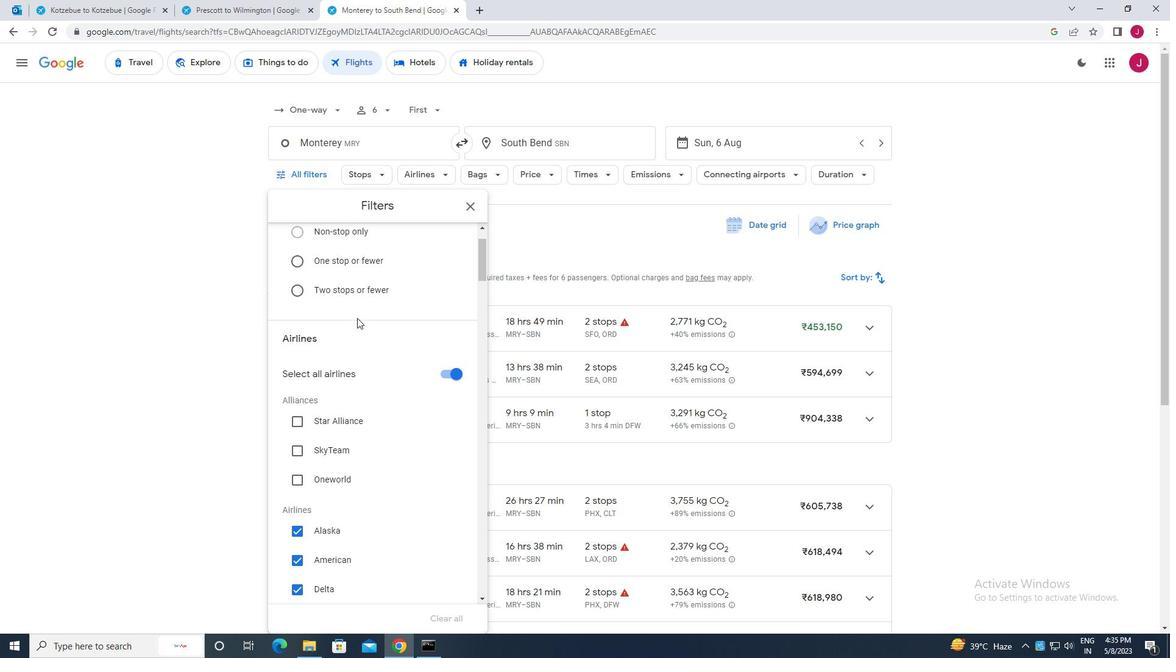 
Action: Mouse scrolled (356, 329) with delta (0, 0)
Screenshot: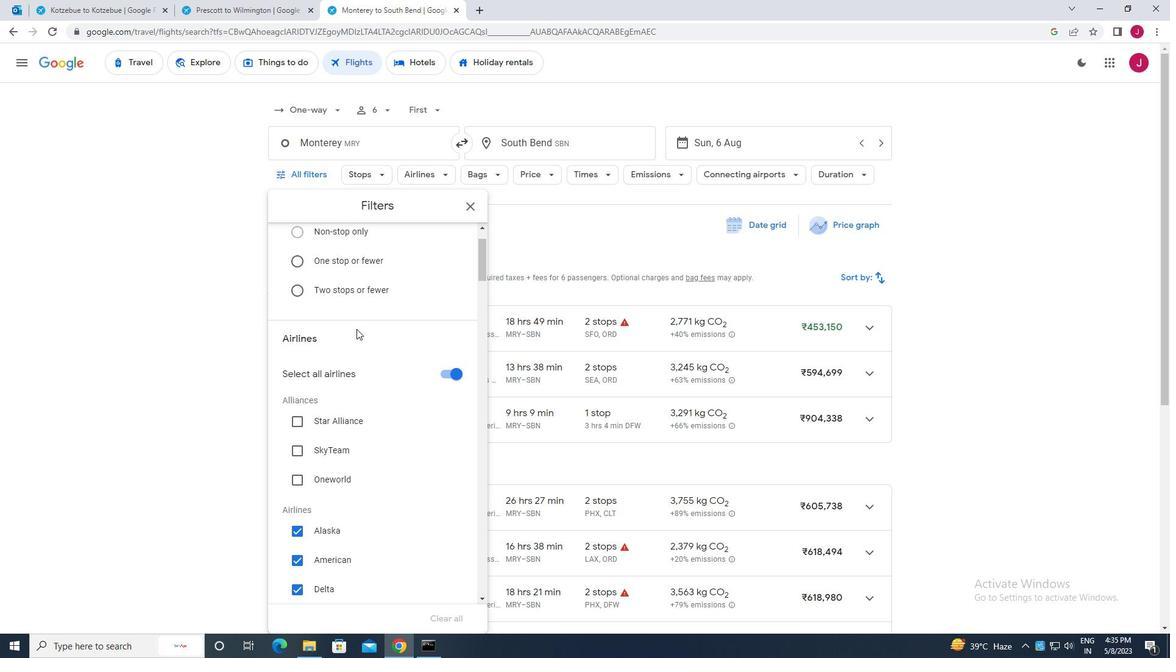 
Action: Mouse moved to (367, 332)
Screenshot: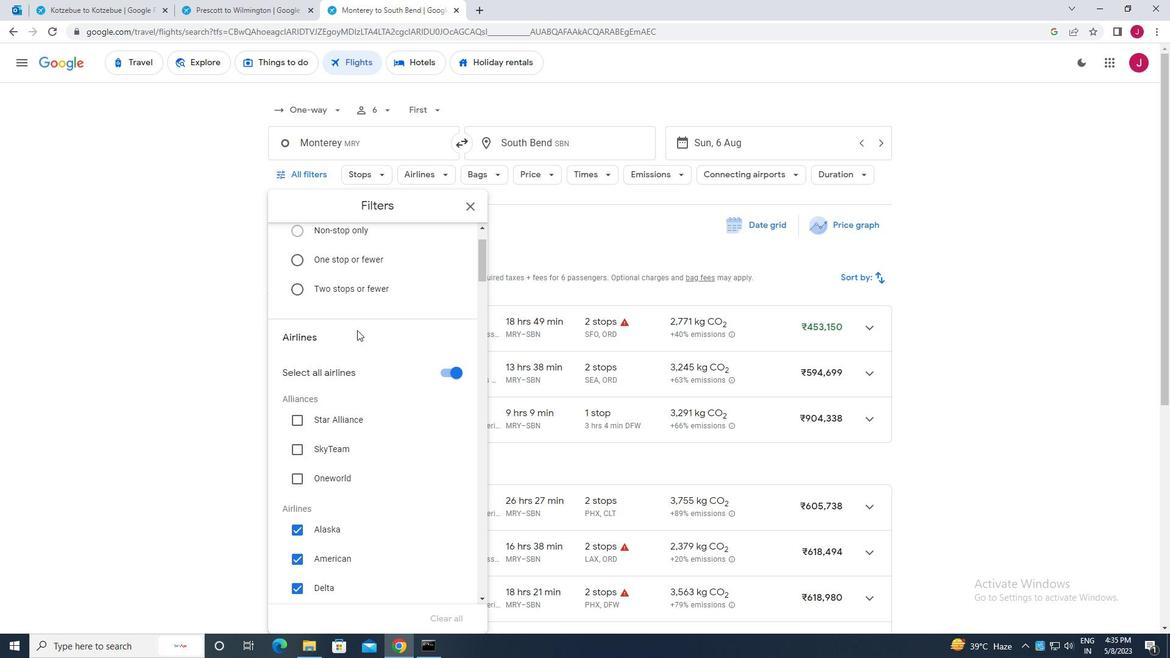 
Action: Mouse scrolled (367, 332) with delta (0, 0)
Screenshot: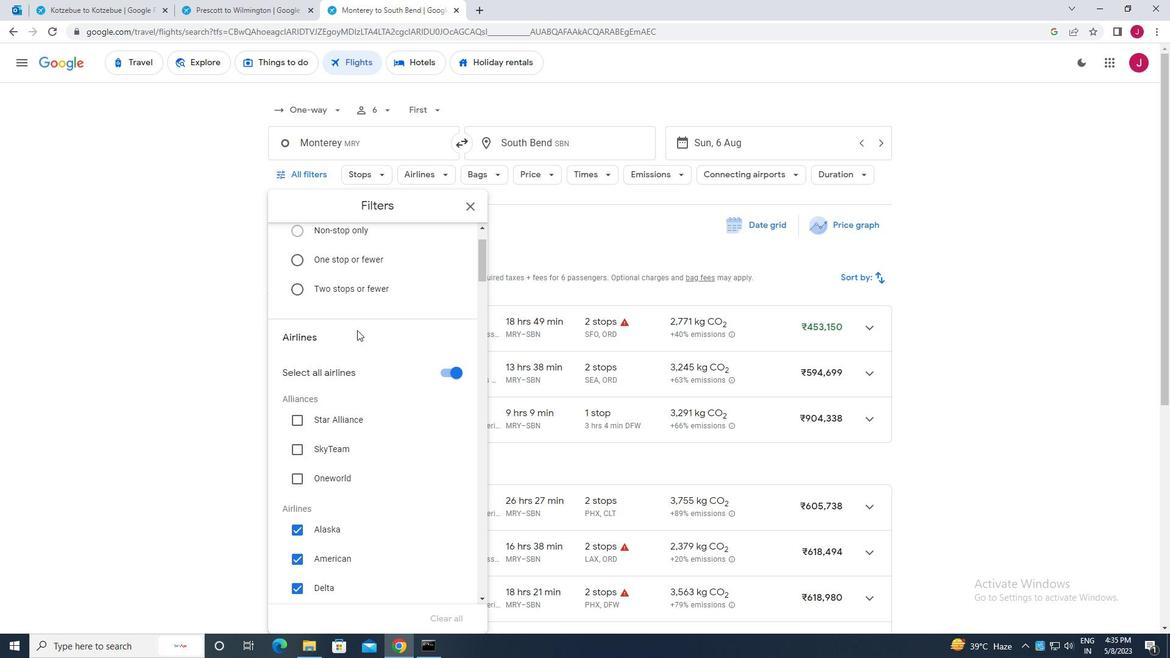 
Action: Mouse moved to (450, 252)
Screenshot: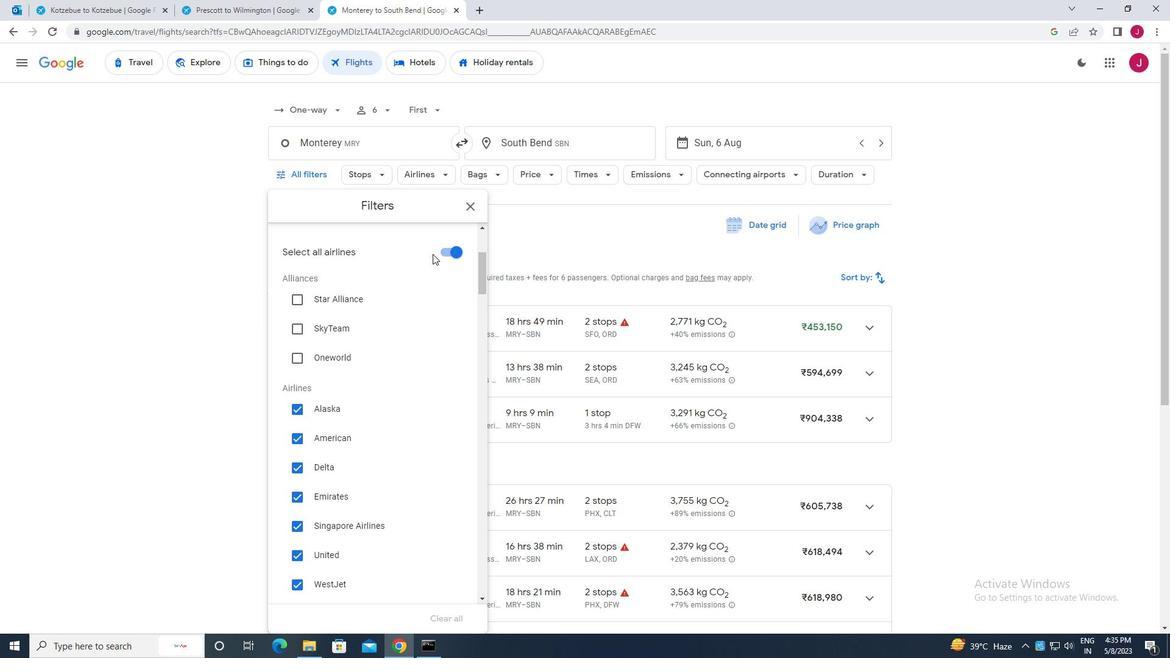 
Action: Mouse pressed left at (450, 252)
Screenshot: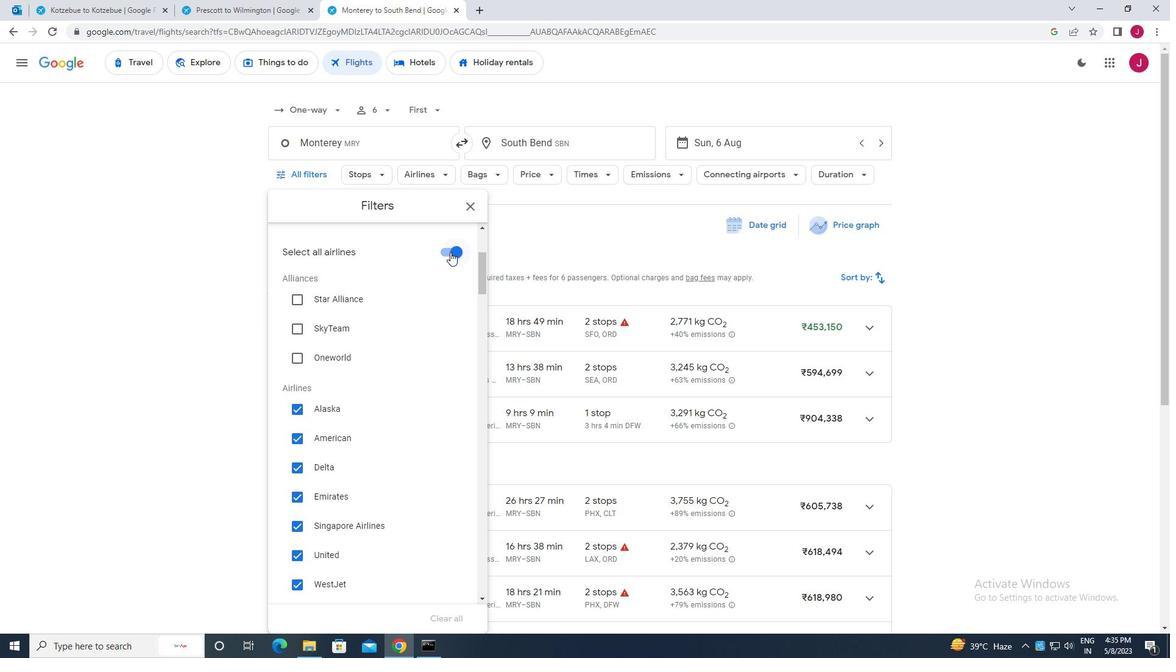 
Action: Mouse moved to (379, 315)
Screenshot: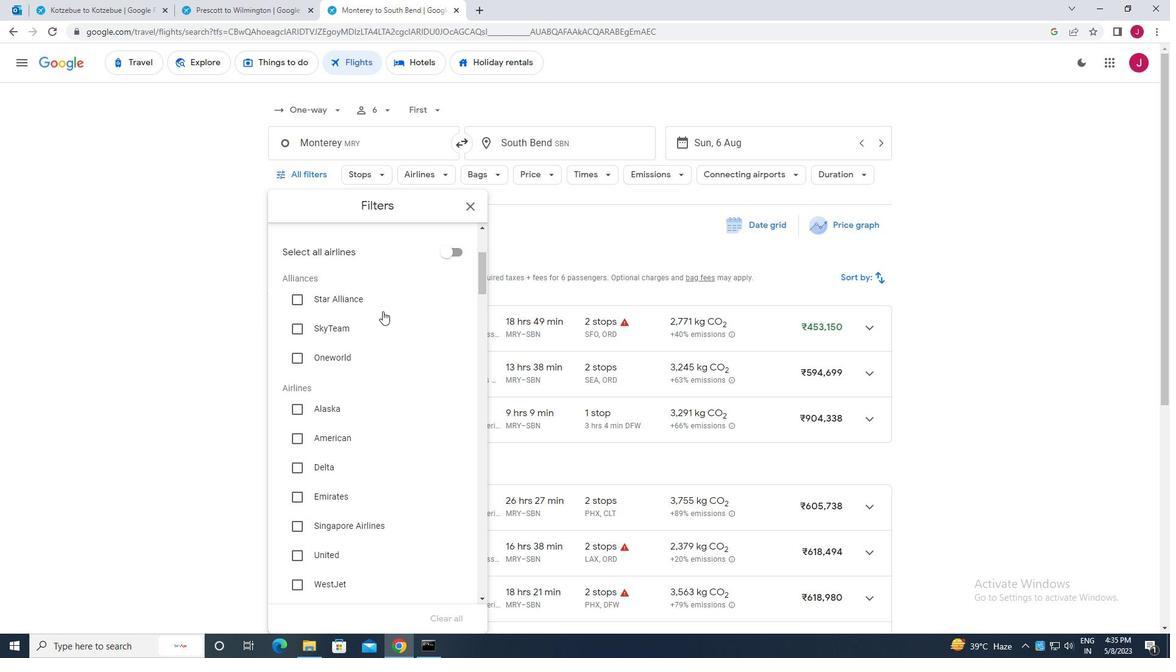 
Action: Mouse scrolled (379, 315) with delta (0, 0)
Screenshot: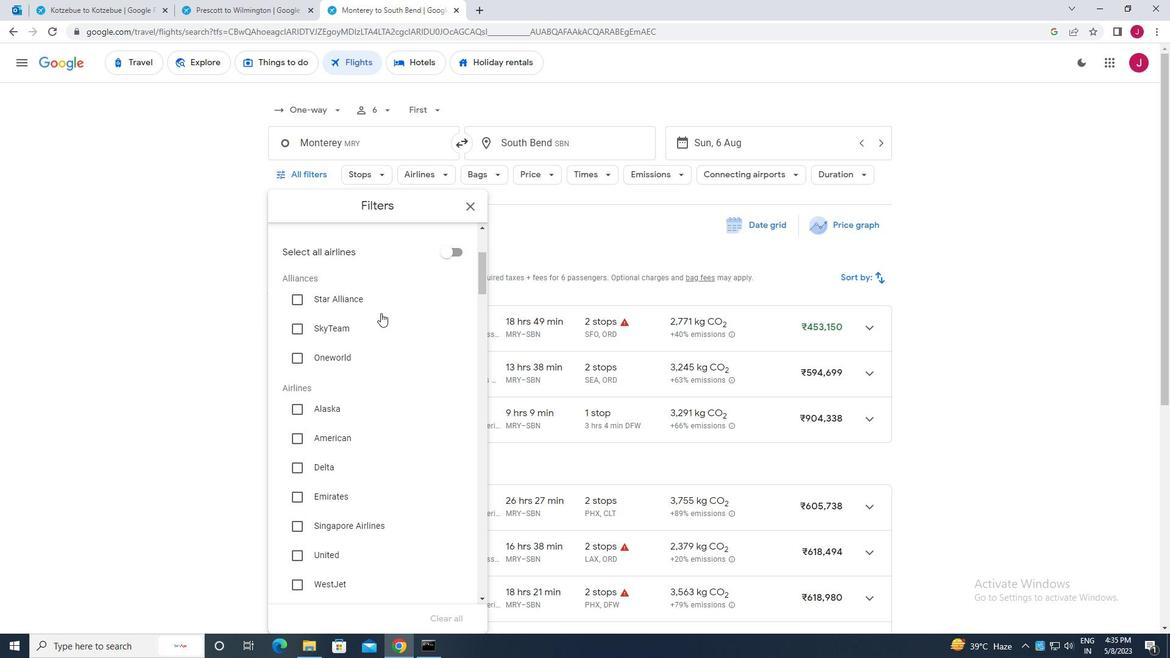 
Action: Mouse scrolled (379, 315) with delta (0, 0)
Screenshot: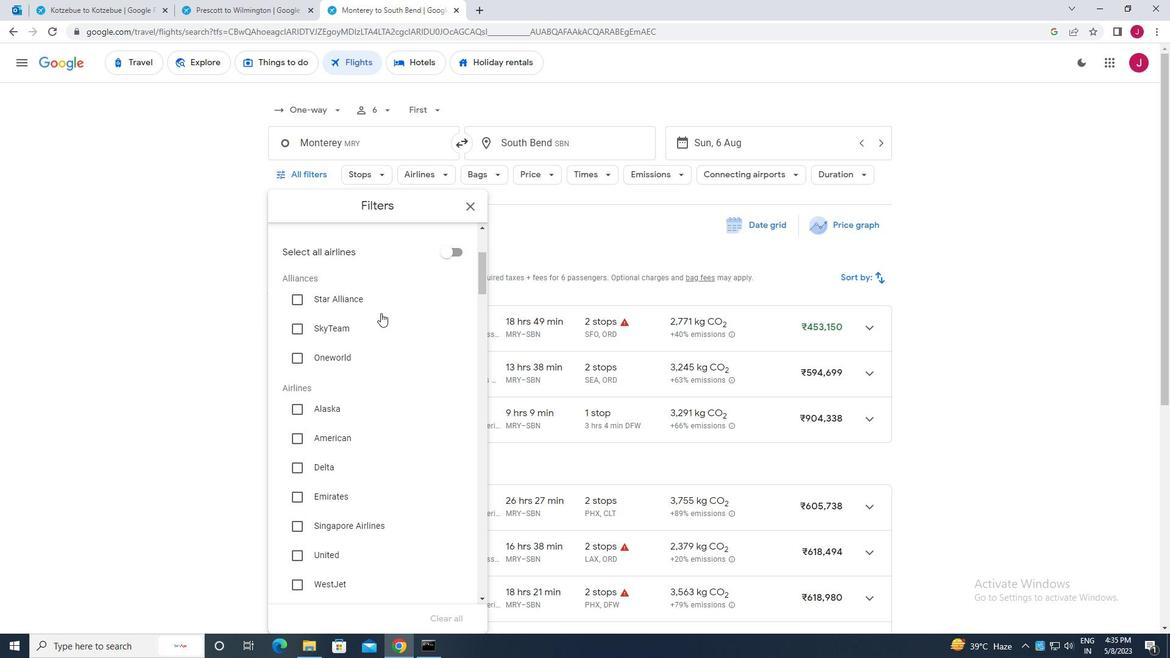
Action: Mouse scrolled (379, 315) with delta (0, 0)
Screenshot: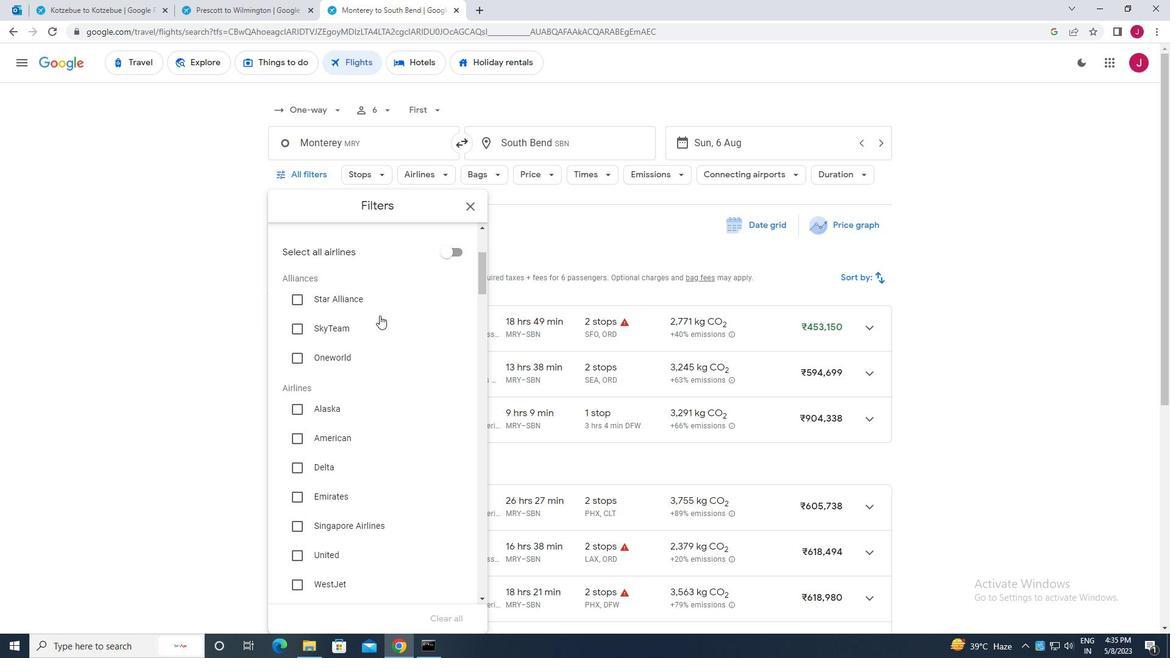 
Action: Mouse moved to (300, 341)
Screenshot: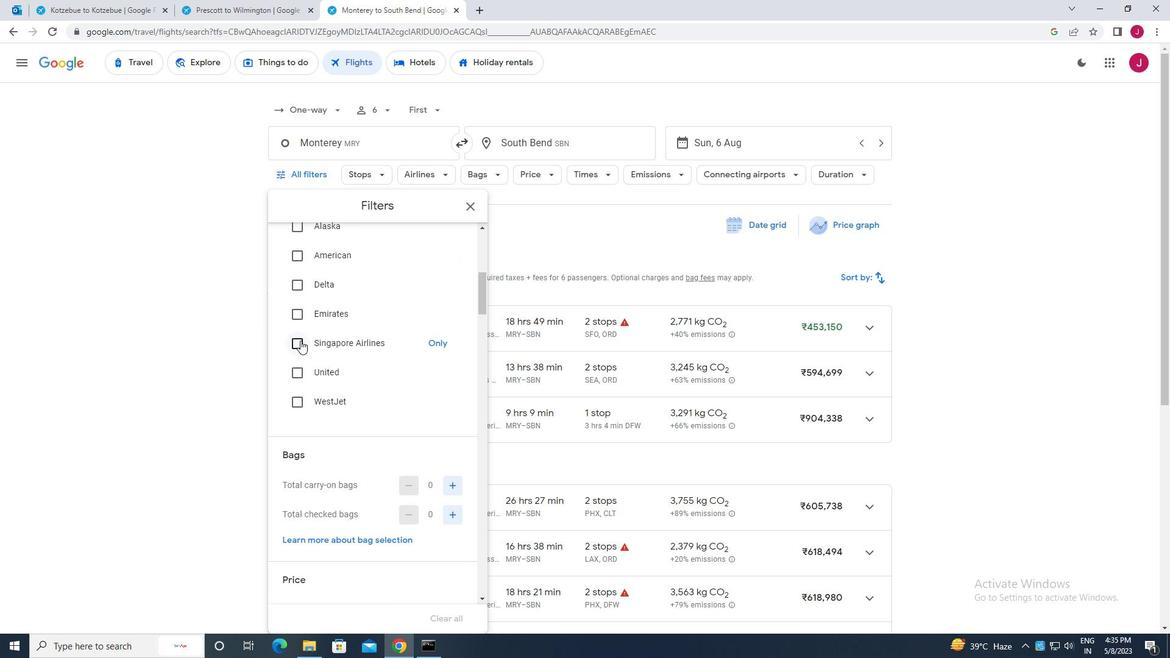 
Action: Mouse pressed left at (300, 341)
Screenshot: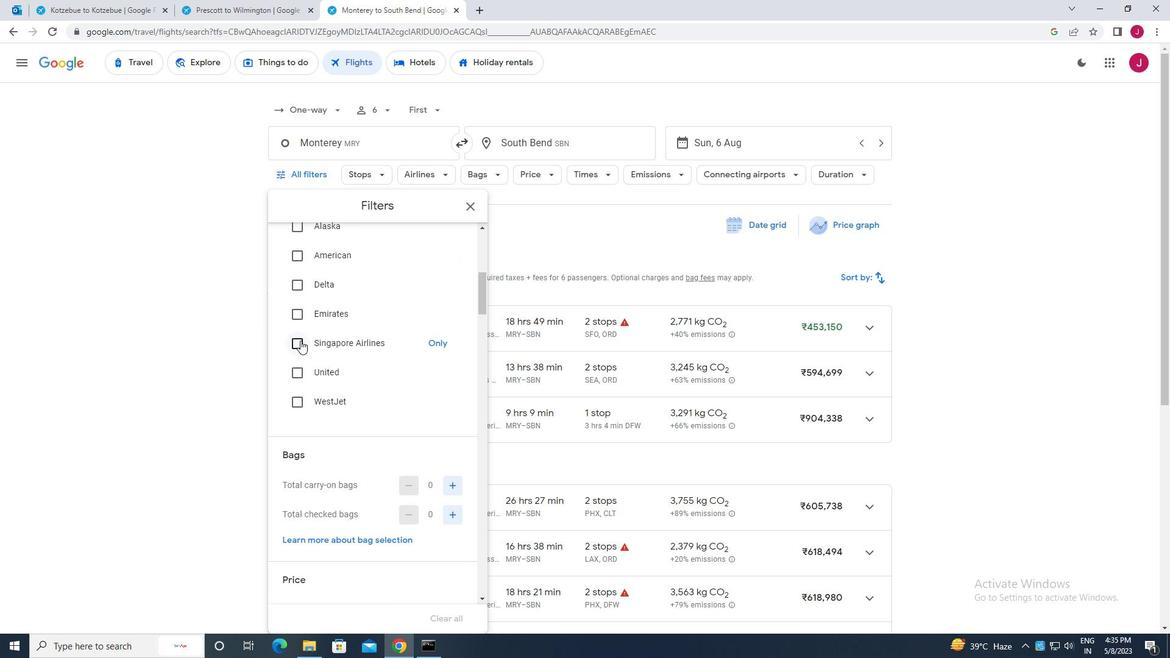 
Action: Mouse moved to (368, 348)
Screenshot: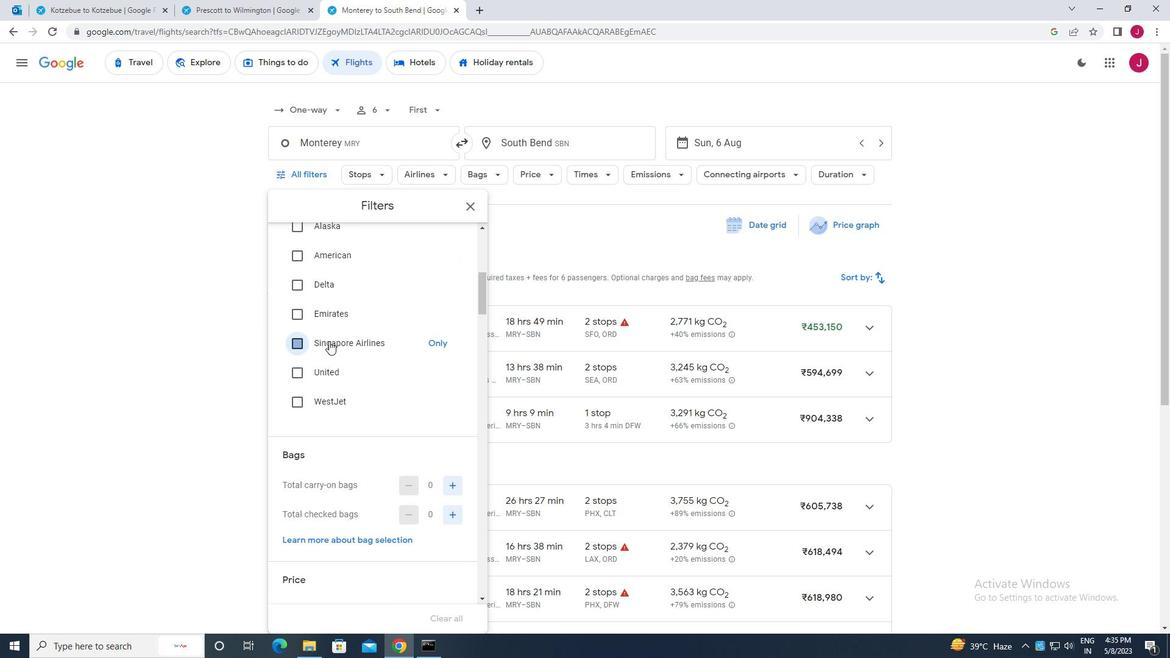 
Action: Mouse scrolled (368, 347) with delta (0, 0)
Screenshot: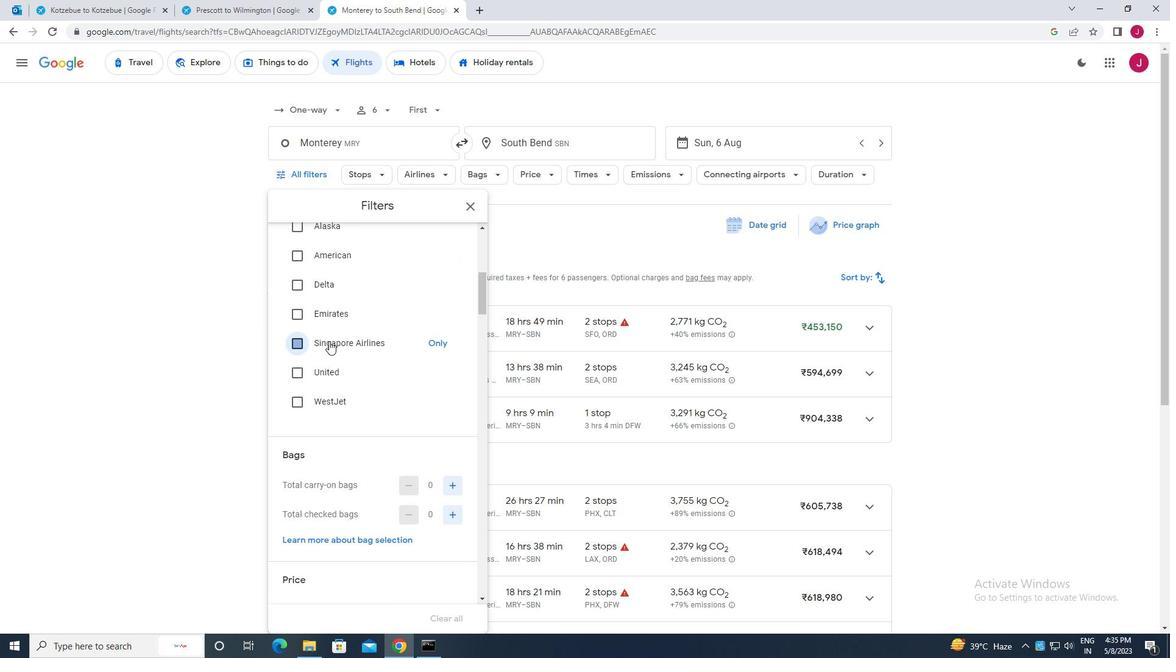 
Action: Mouse scrolled (368, 347) with delta (0, 0)
Screenshot: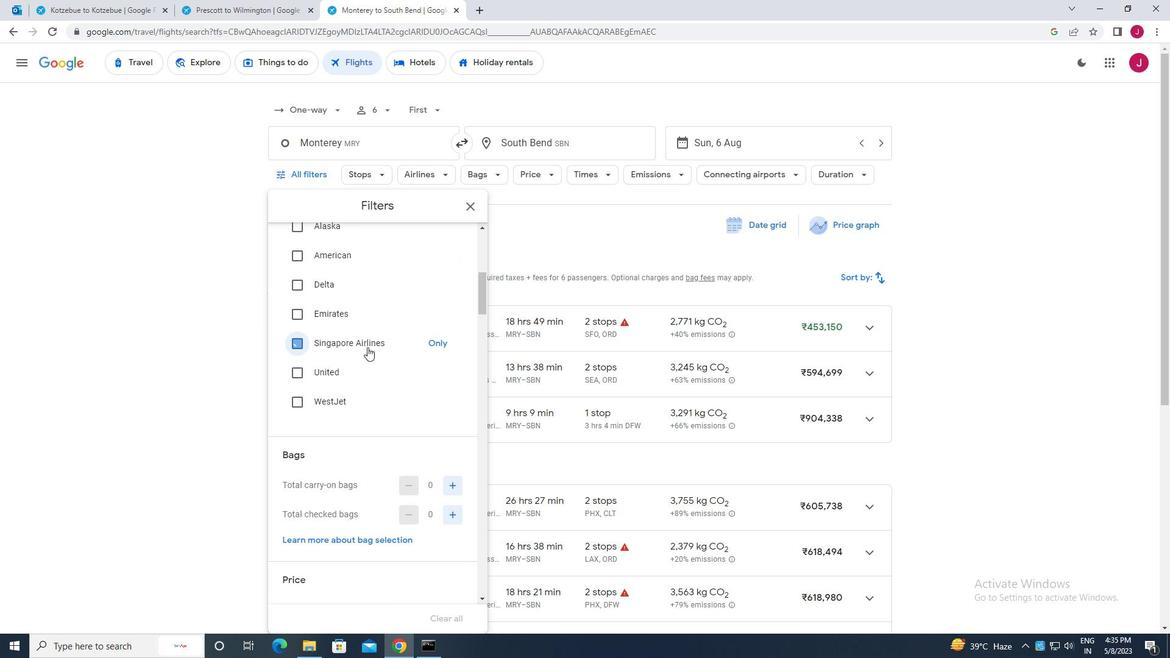 
Action: Mouse scrolled (368, 347) with delta (0, 0)
Screenshot: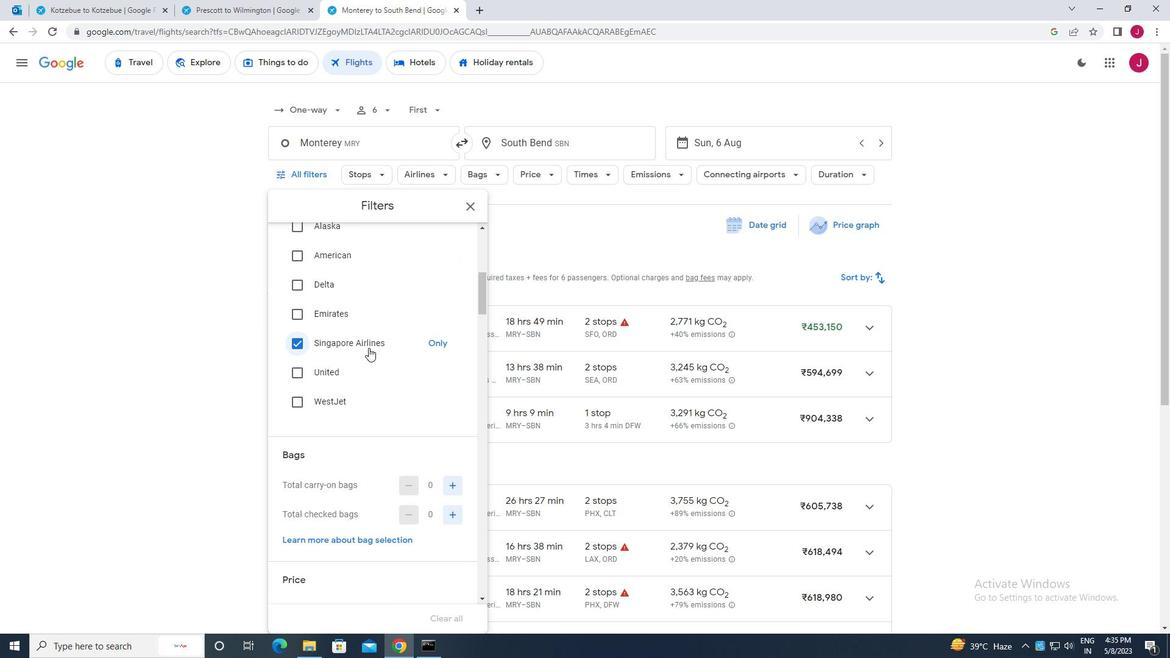 
Action: Mouse scrolled (368, 347) with delta (0, 0)
Screenshot: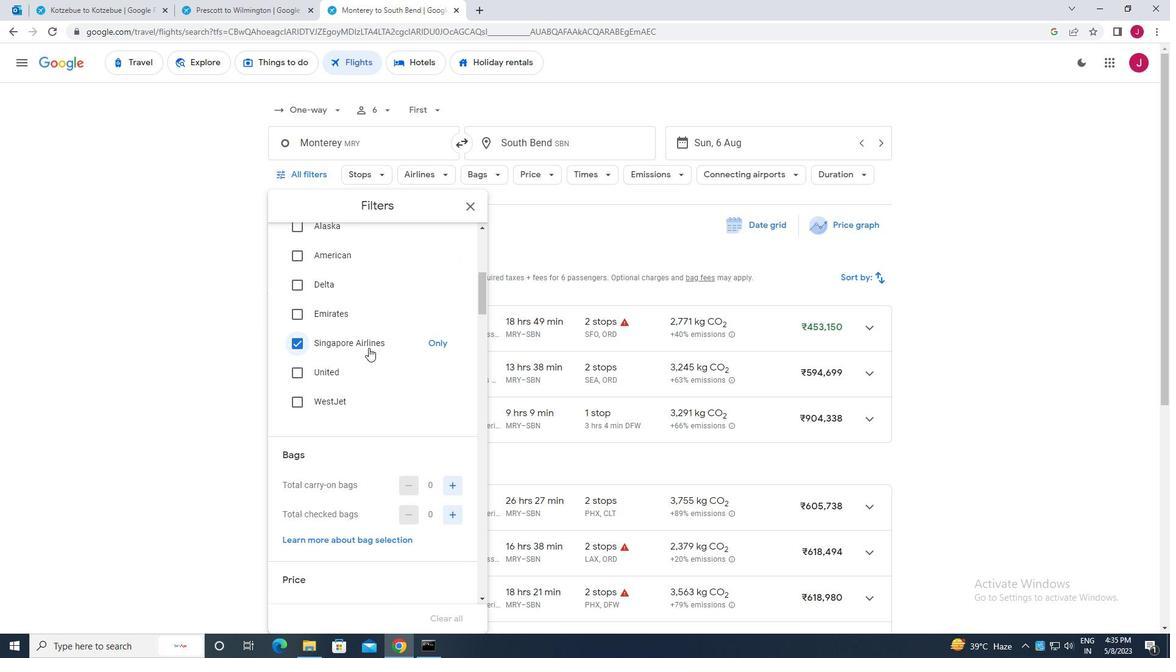 
Action: Mouse moved to (449, 240)
Screenshot: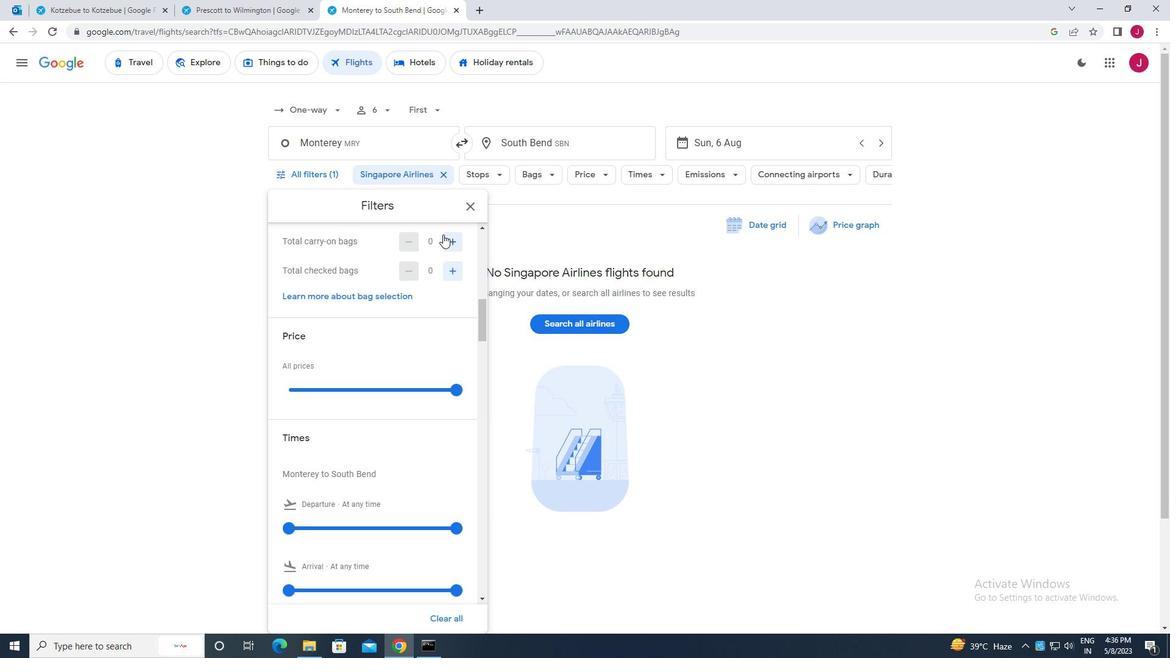 
Action: Mouse pressed left at (449, 240)
Screenshot: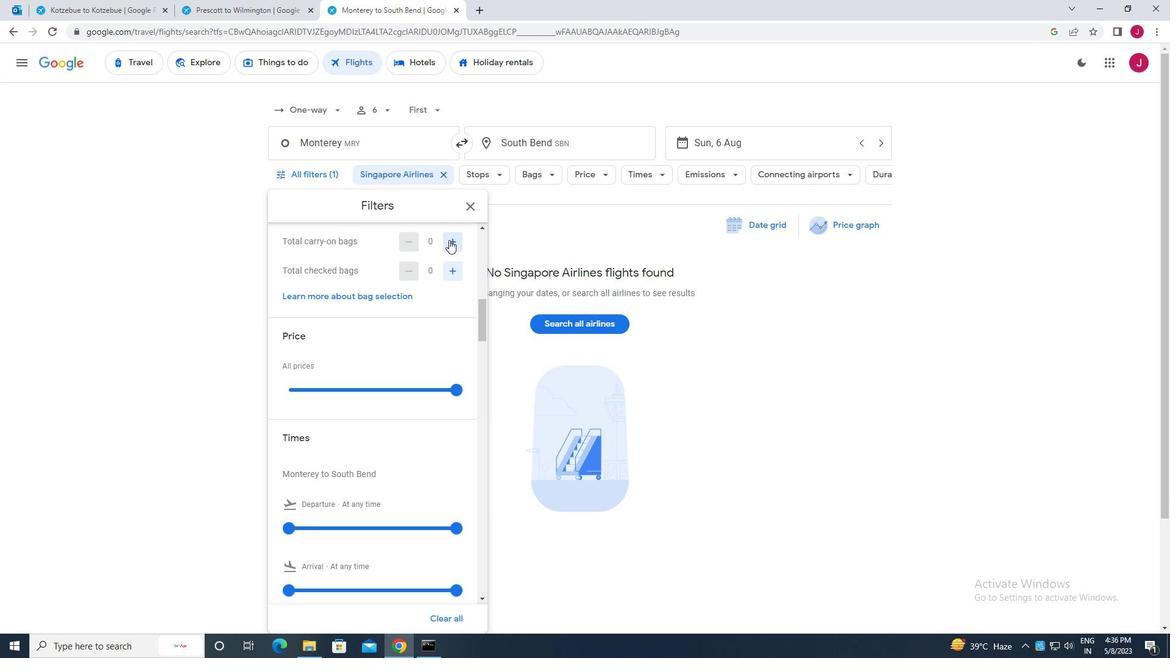 
Action: Mouse pressed left at (449, 240)
Screenshot: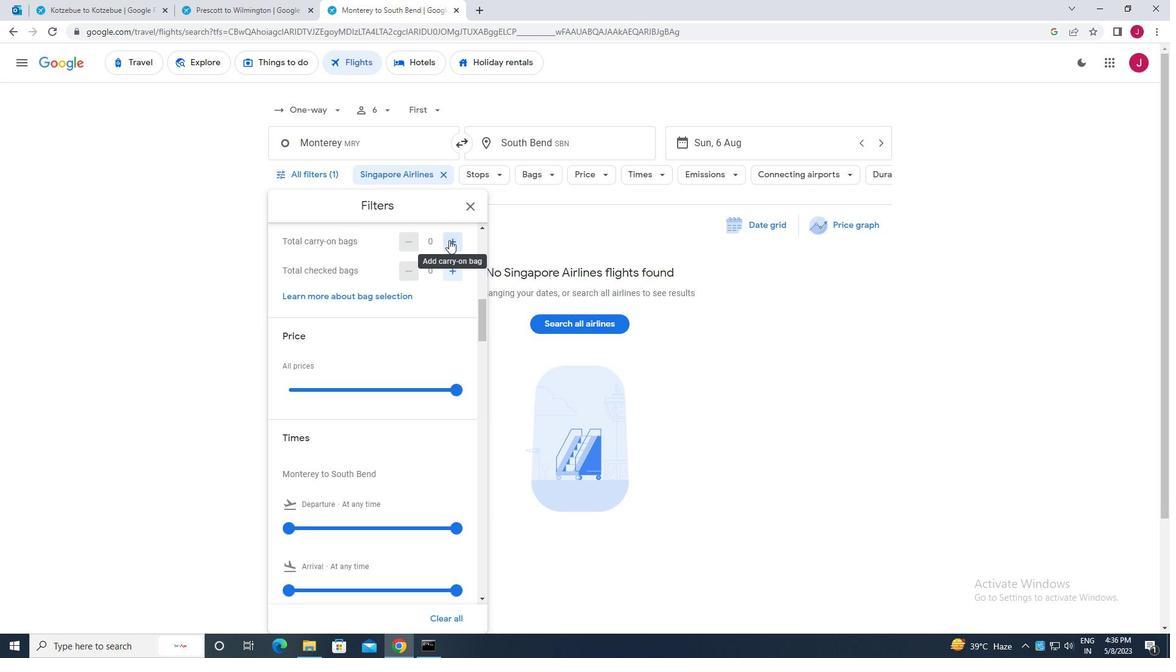 
Action: Mouse moved to (457, 393)
Screenshot: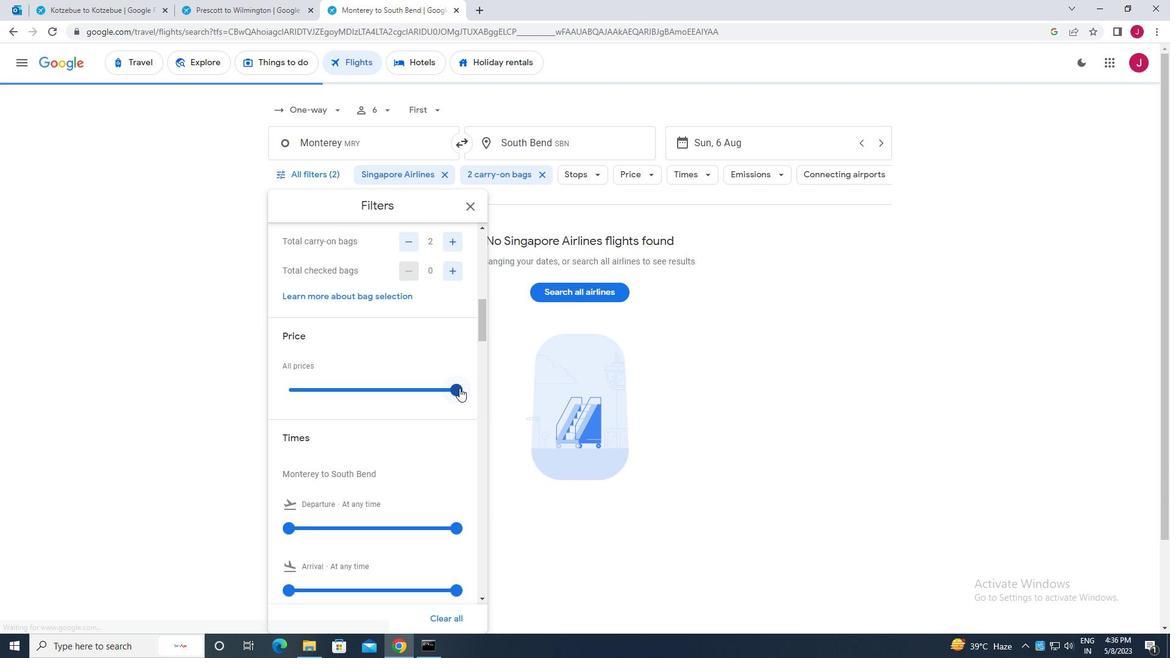 
Action: Mouse pressed left at (457, 393)
Screenshot: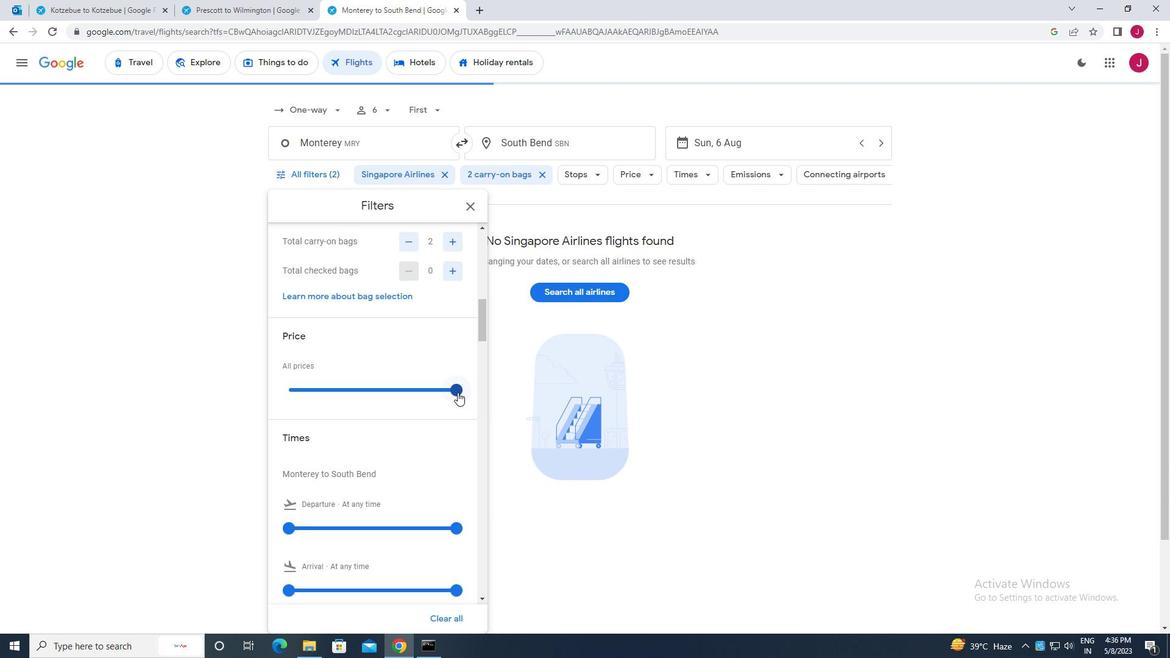 
Action: Mouse moved to (335, 377)
Screenshot: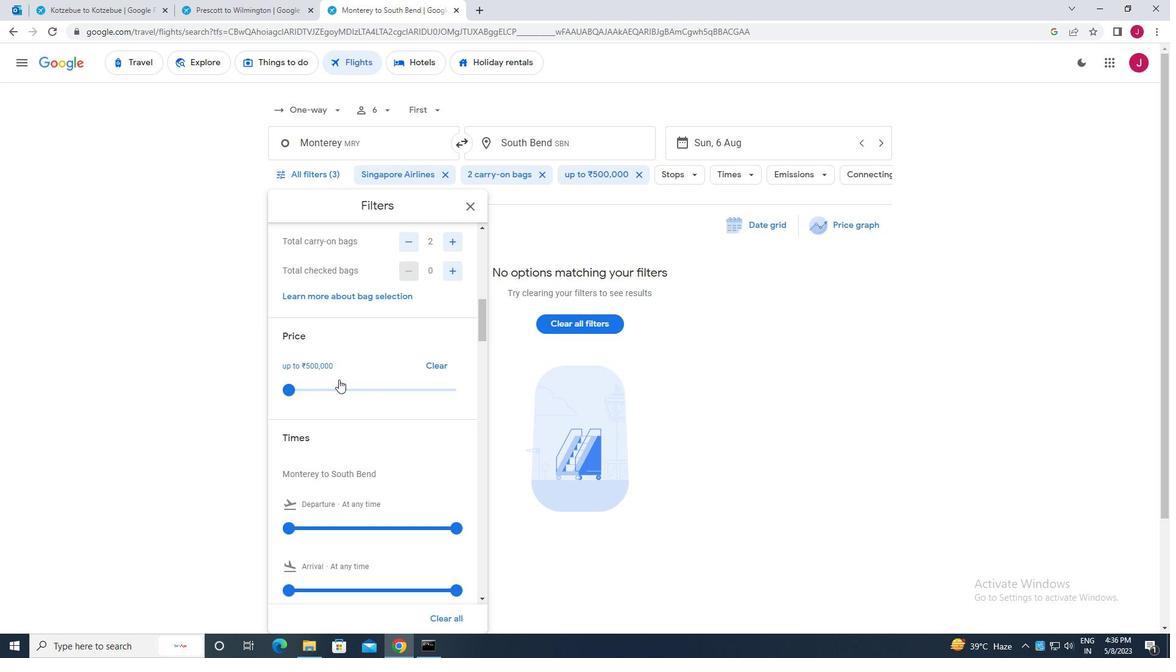 
Action: Mouse scrolled (335, 377) with delta (0, 0)
Screenshot: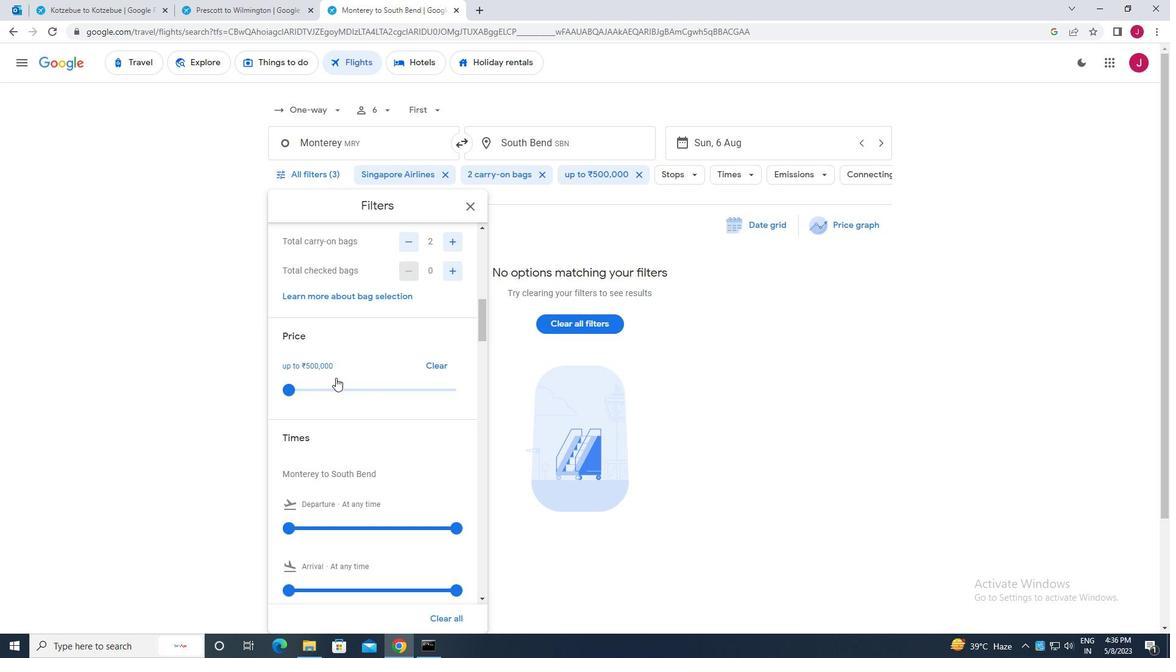 
Action: Mouse scrolled (335, 377) with delta (0, 0)
Screenshot: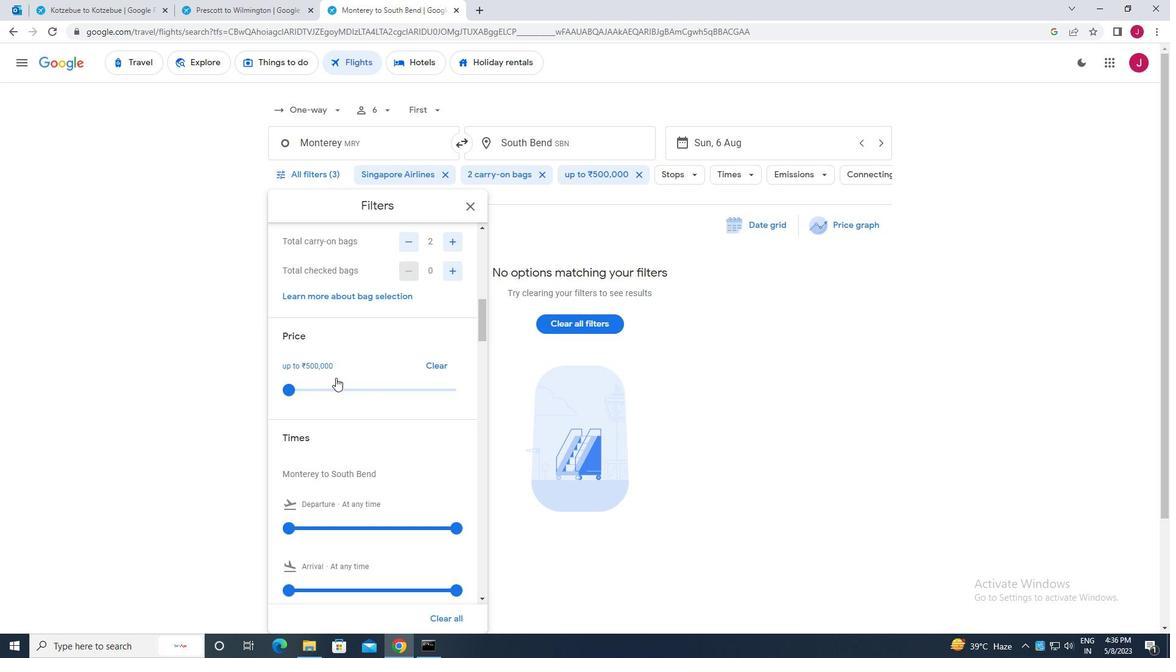 
Action: Mouse moved to (293, 404)
Screenshot: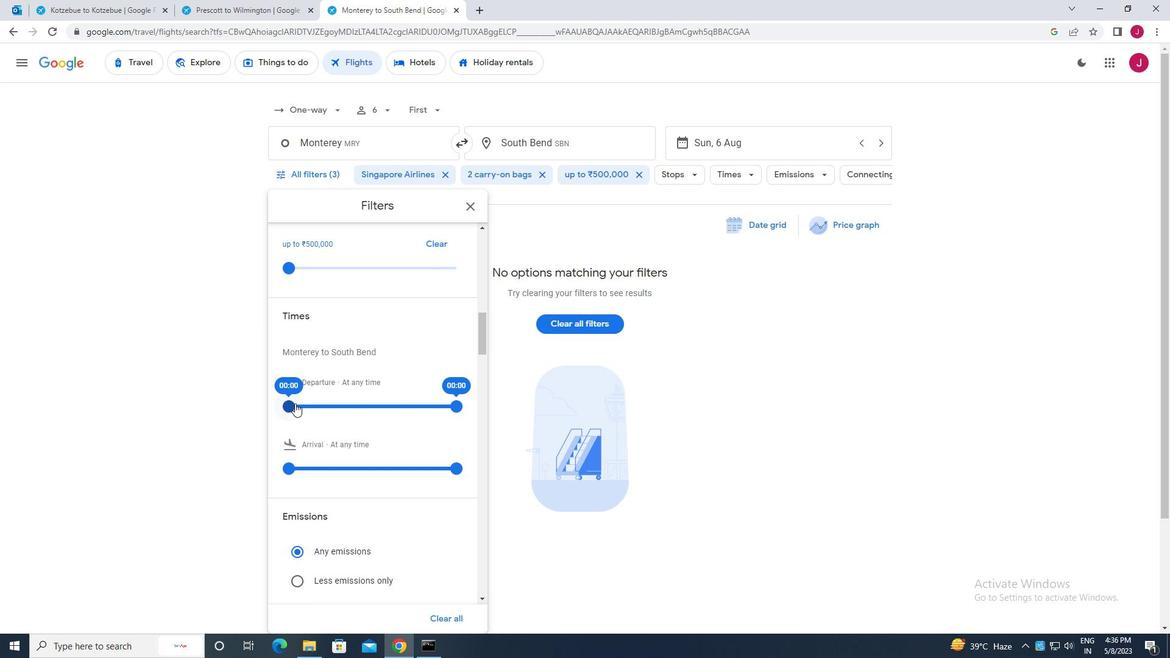 
Action: Mouse pressed left at (293, 404)
Screenshot: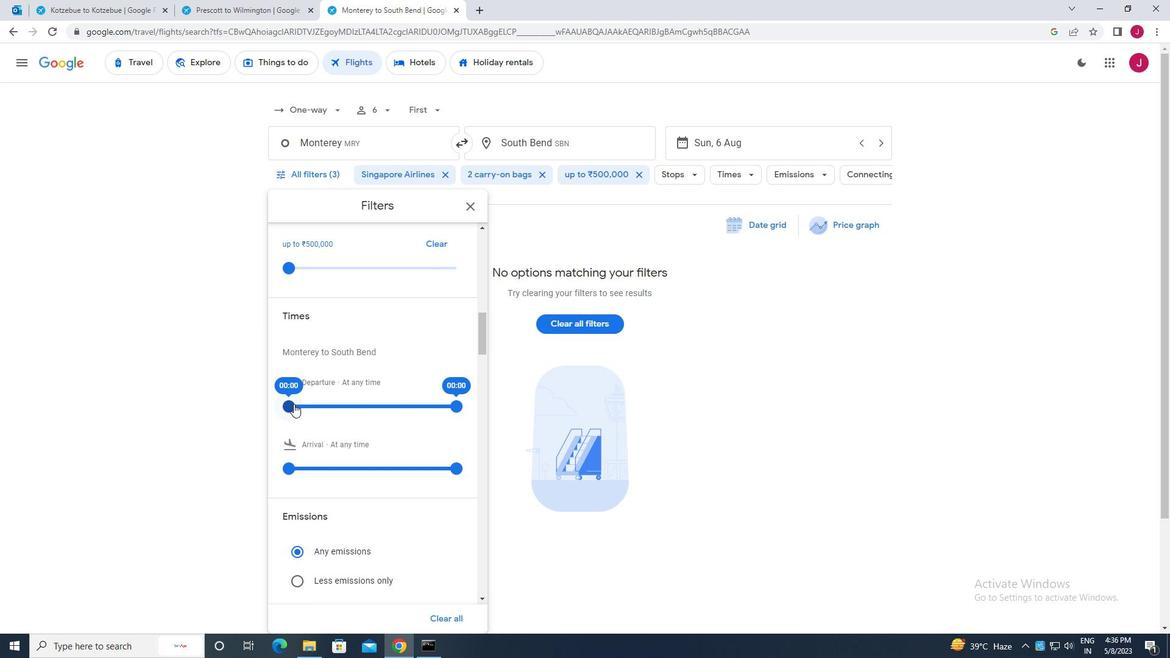 
Action: Mouse moved to (450, 405)
Screenshot: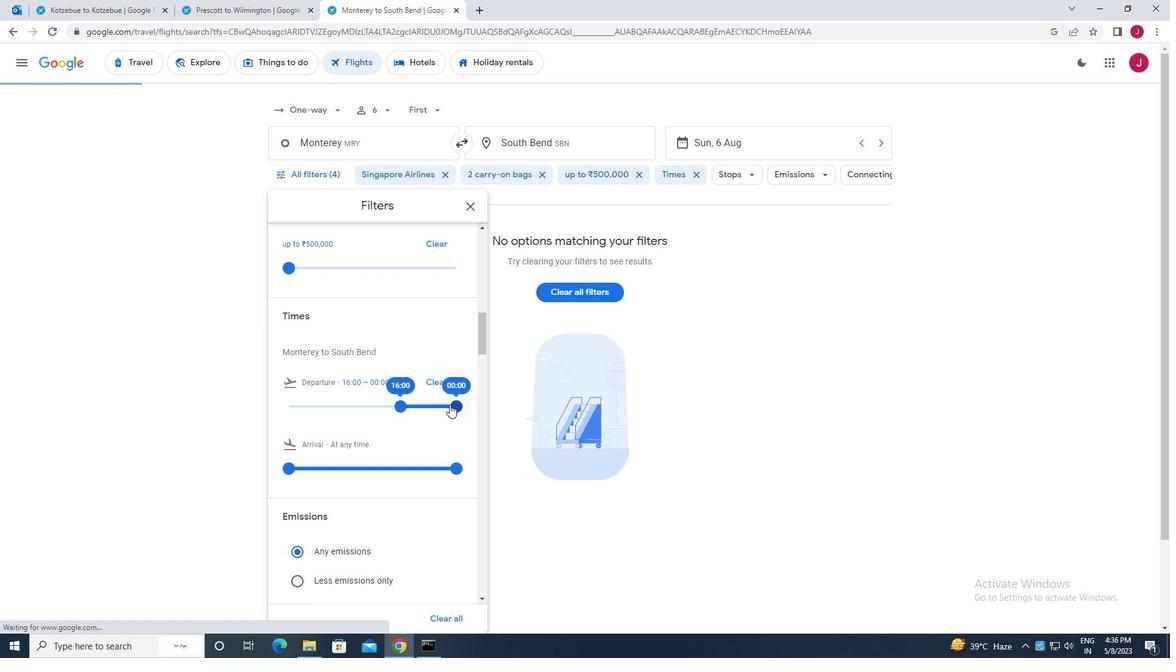 
Action: Mouse pressed left at (450, 405)
Screenshot: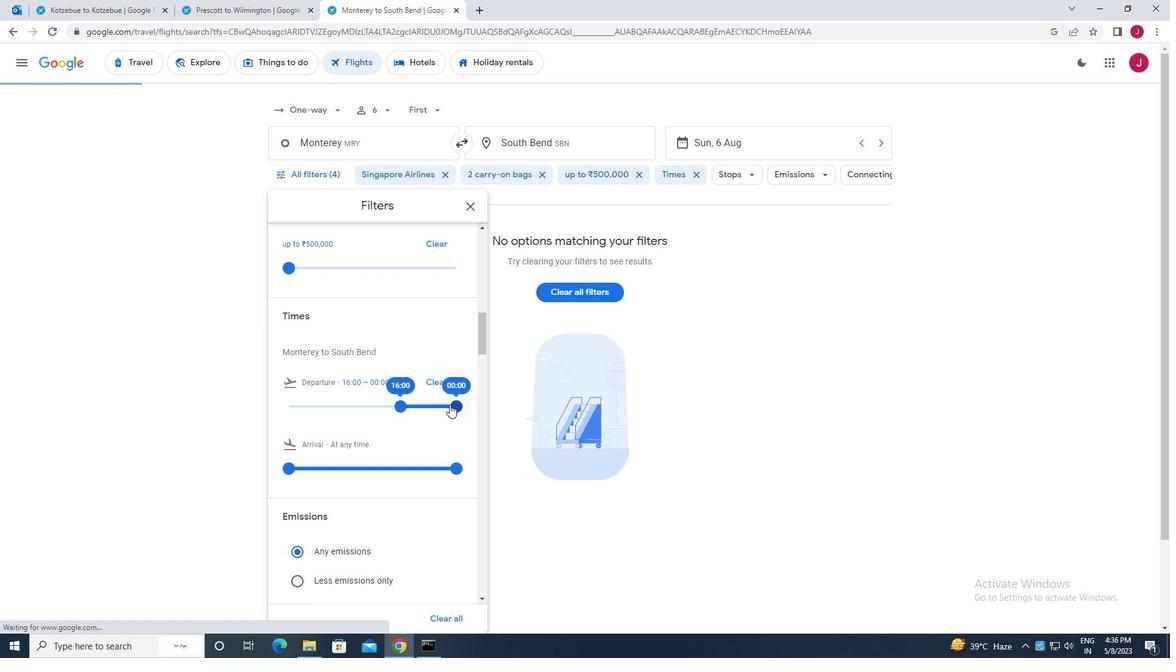 
Action: Mouse moved to (472, 206)
Screenshot: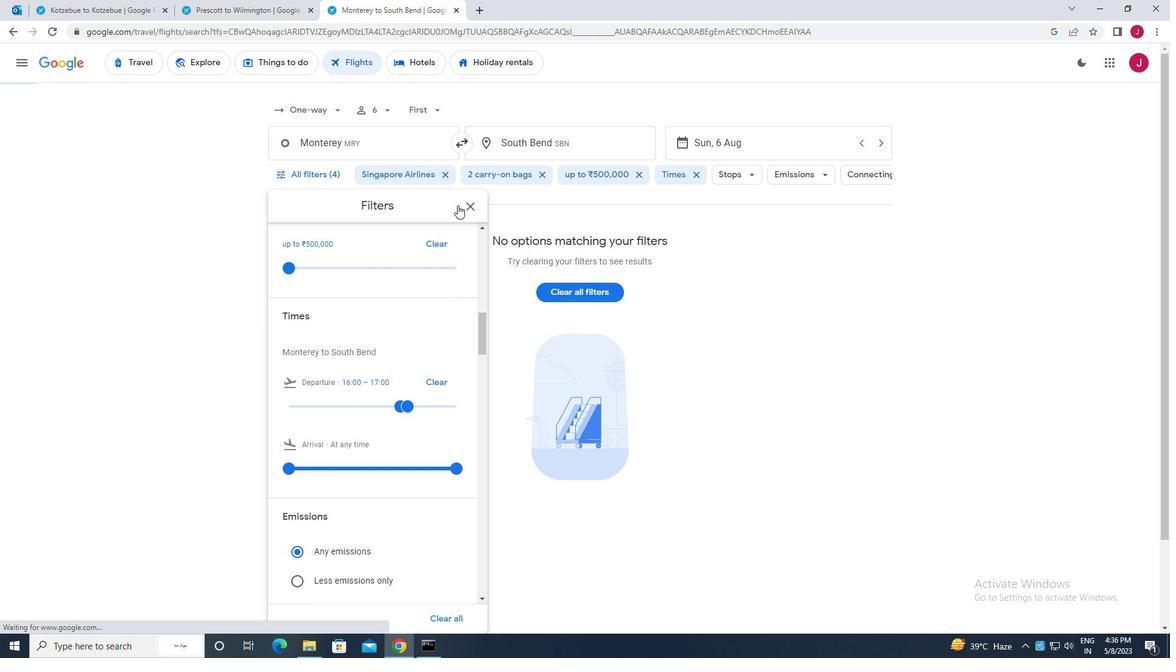 
Action: Mouse pressed left at (472, 206)
Screenshot: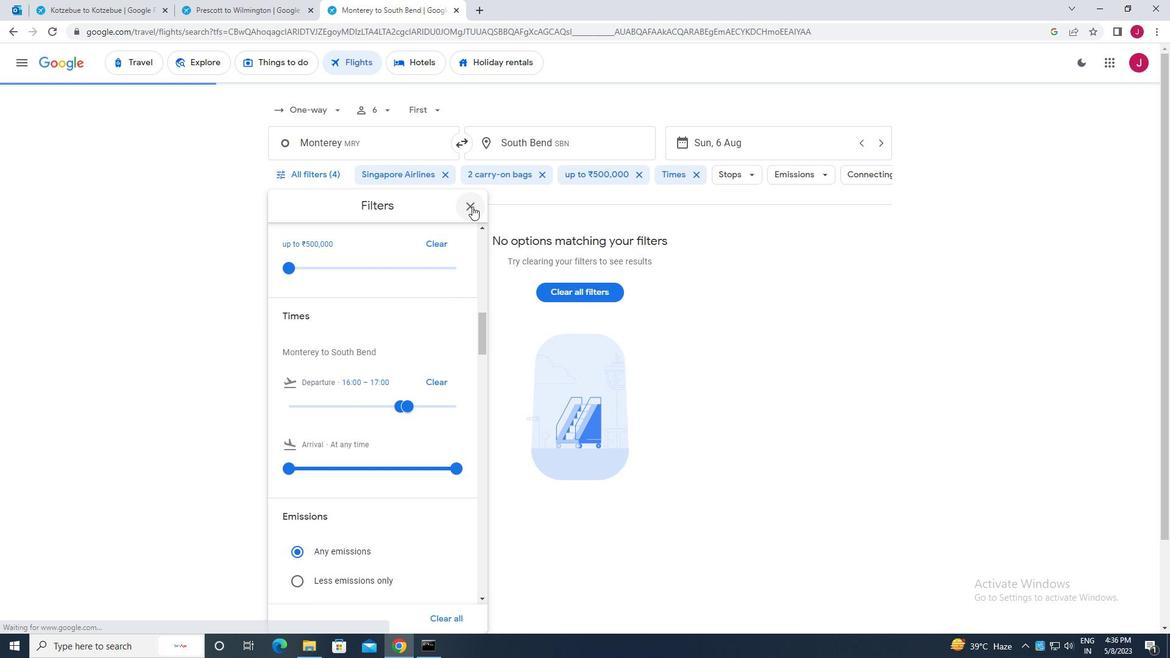 
Action: Mouse moved to (464, 208)
Screenshot: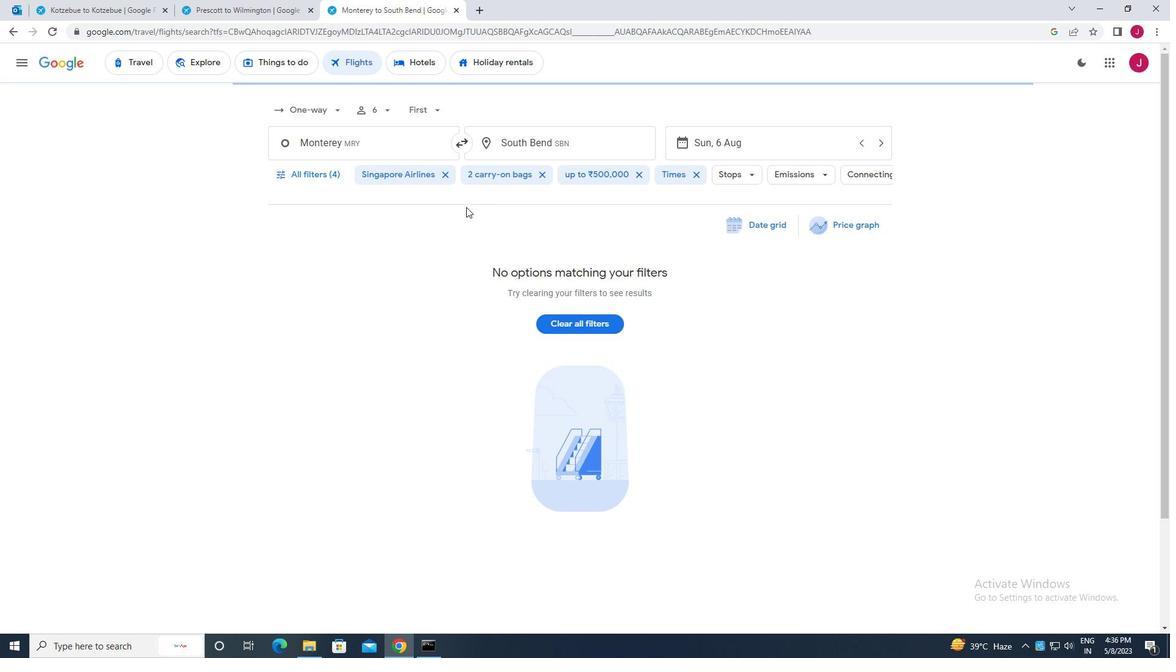 
